 Task: Check the percentage active listings of shed for storage in the last 5 years.
Action: Mouse moved to (949, 213)
Screenshot: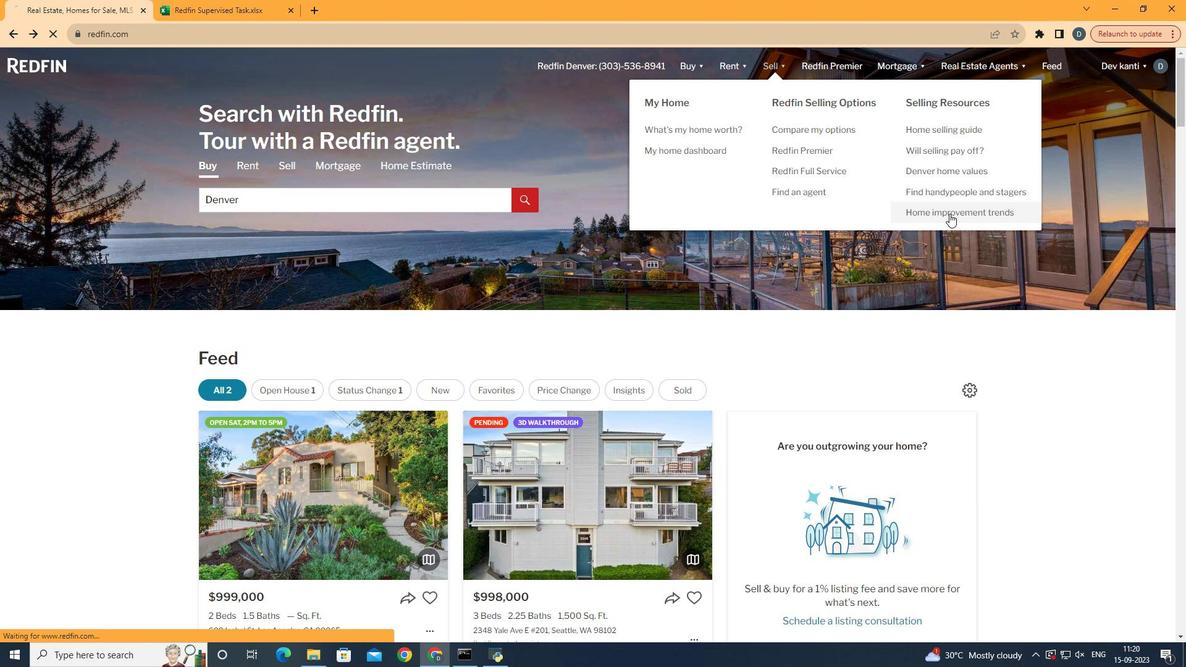 
Action: Mouse pressed left at (949, 213)
Screenshot: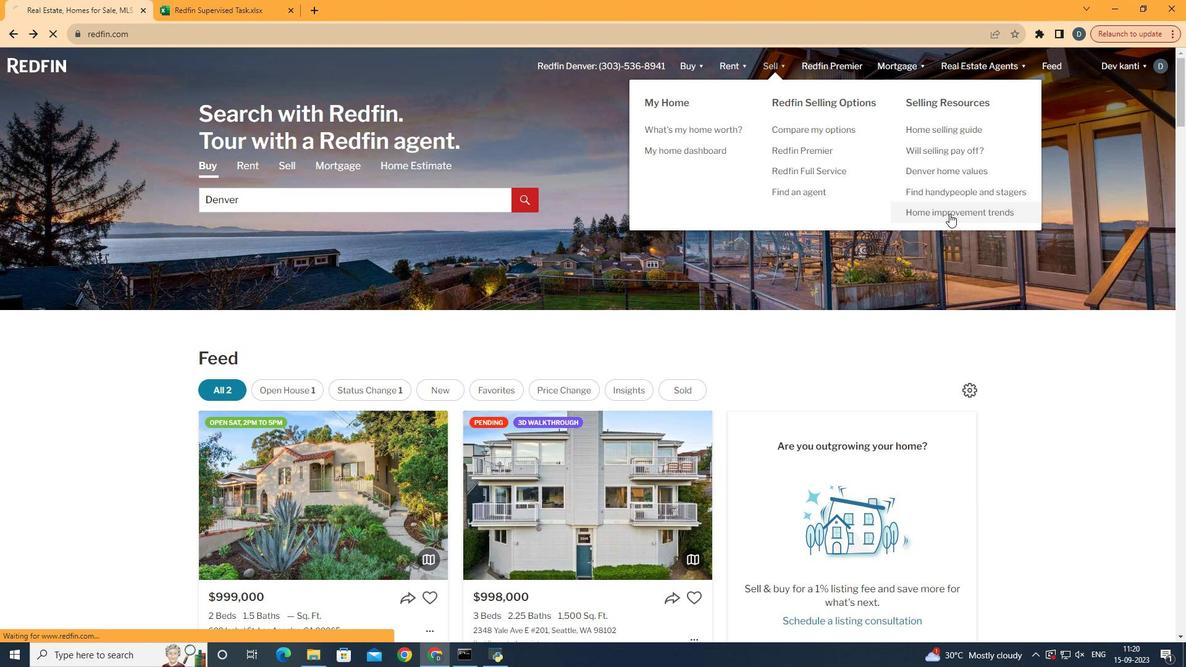 
Action: Mouse moved to (299, 239)
Screenshot: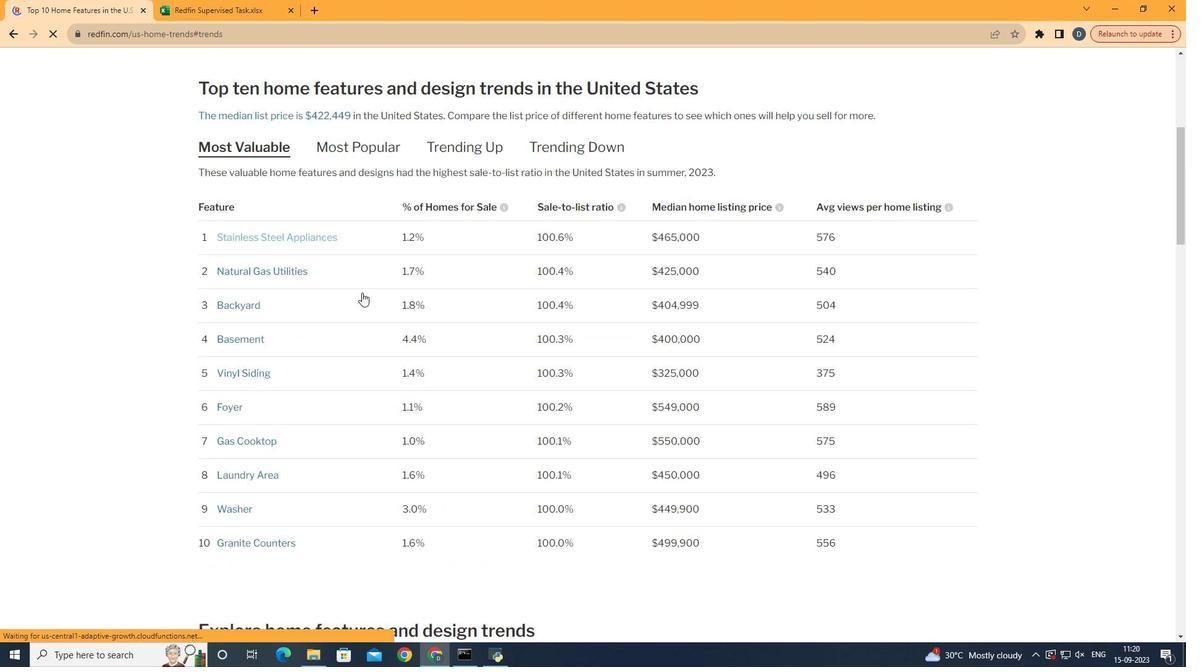 
Action: Mouse pressed left at (299, 239)
Screenshot: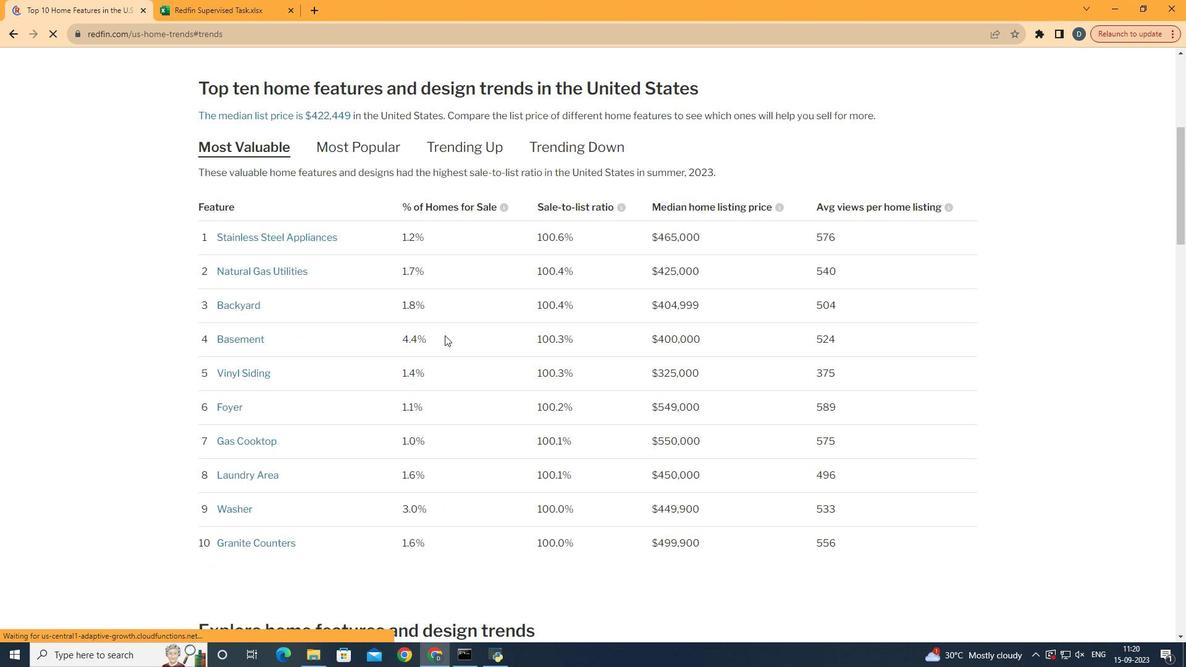 
Action: Mouse moved to (476, 344)
Screenshot: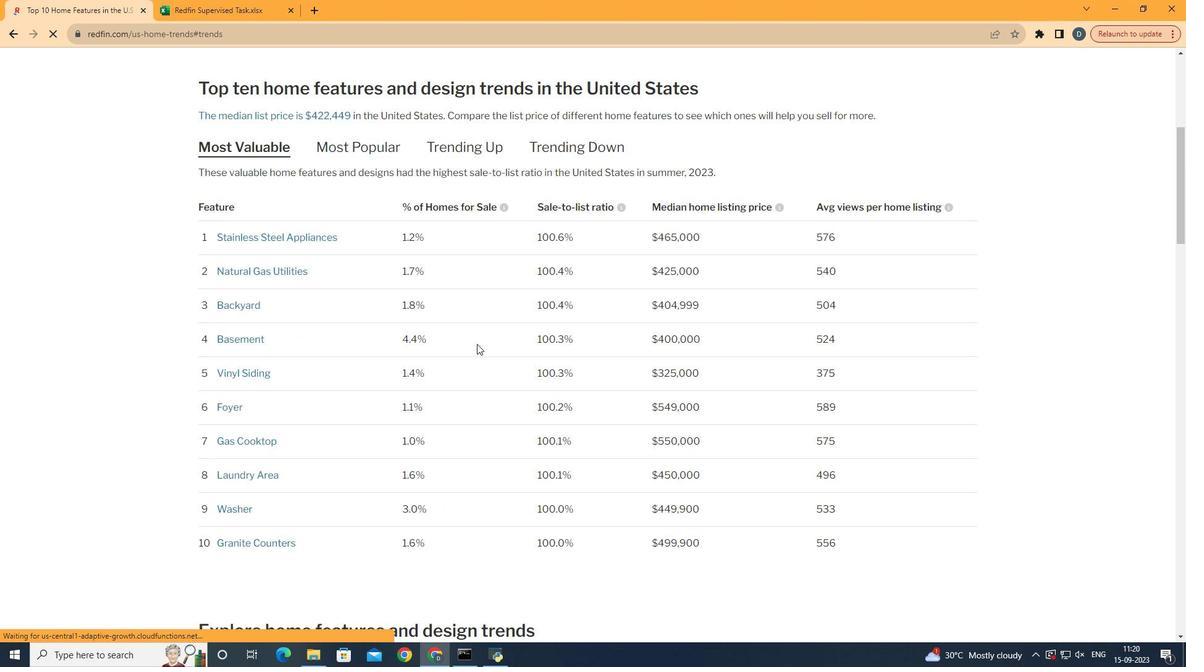 
Action: Mouse scrolled (476, 343) with delta (0, 0)
Screenshot: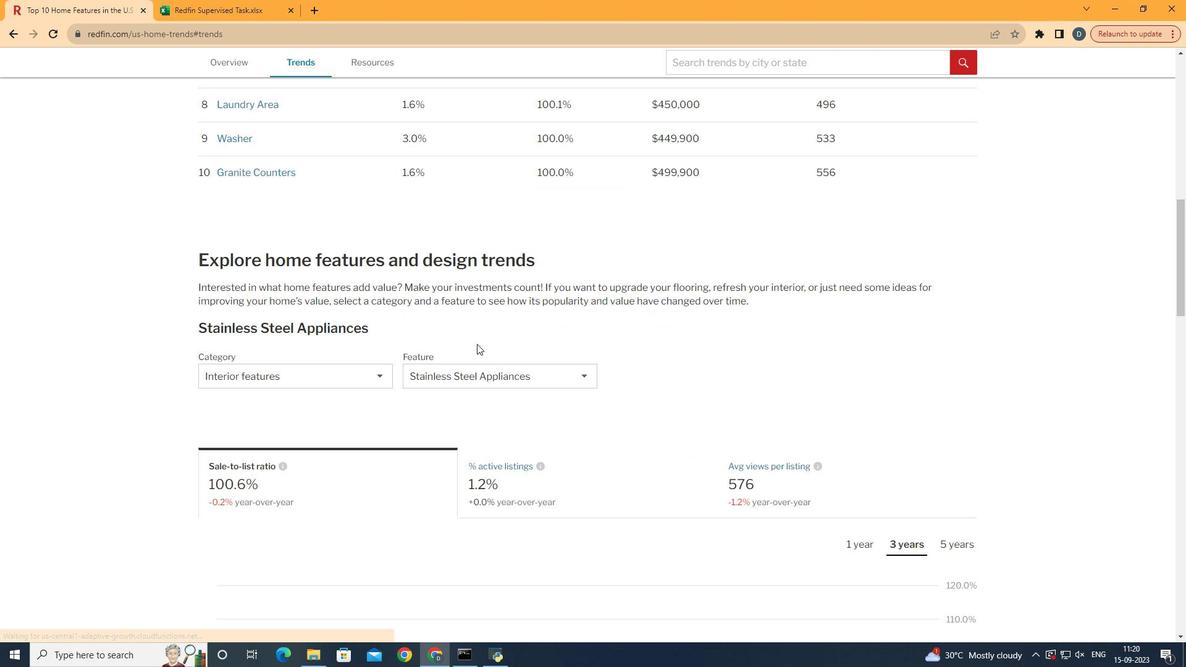 
Action: Mouse scrolled (476, 343) with delta (0, 0)
Screenshot: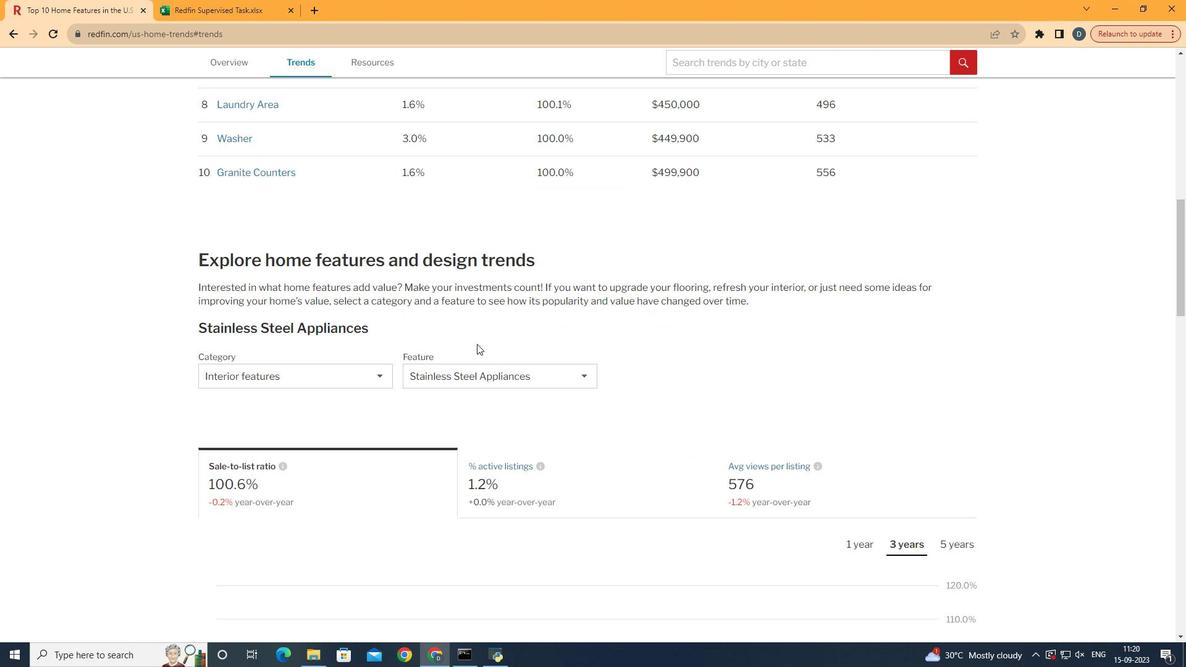 
Action: Mouse scrolled (476, 343) with delta (0, 0)
Screenshot: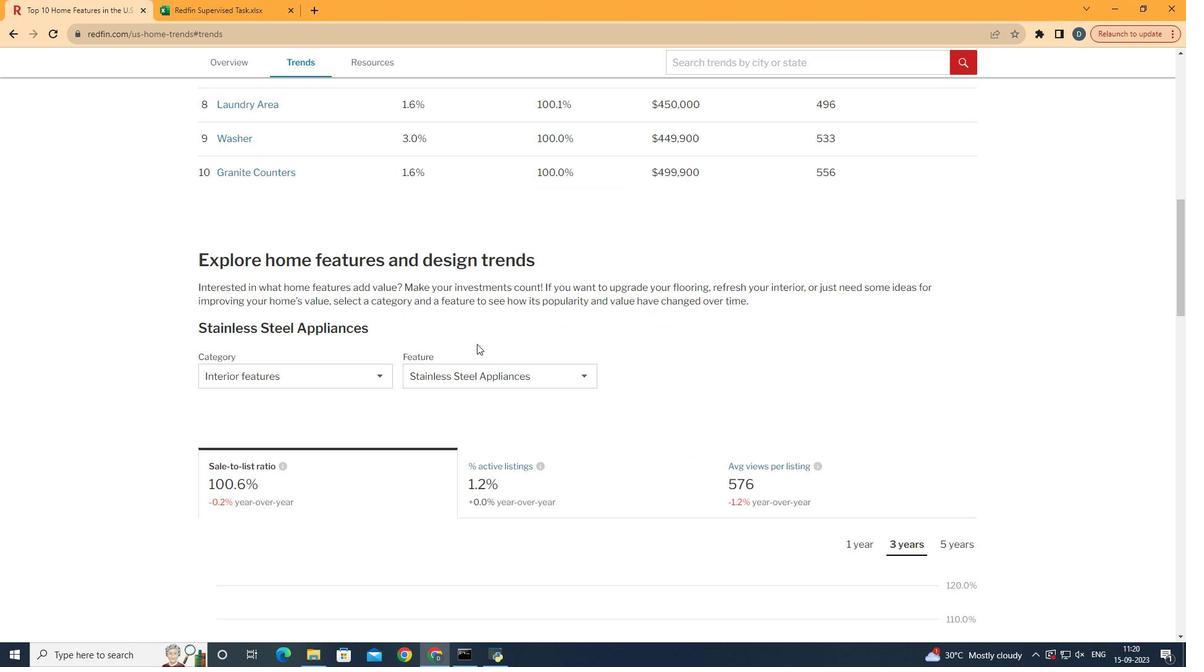 
Action: Mouse scrolled (476, 343) with delta (0, 0)
Screenshot: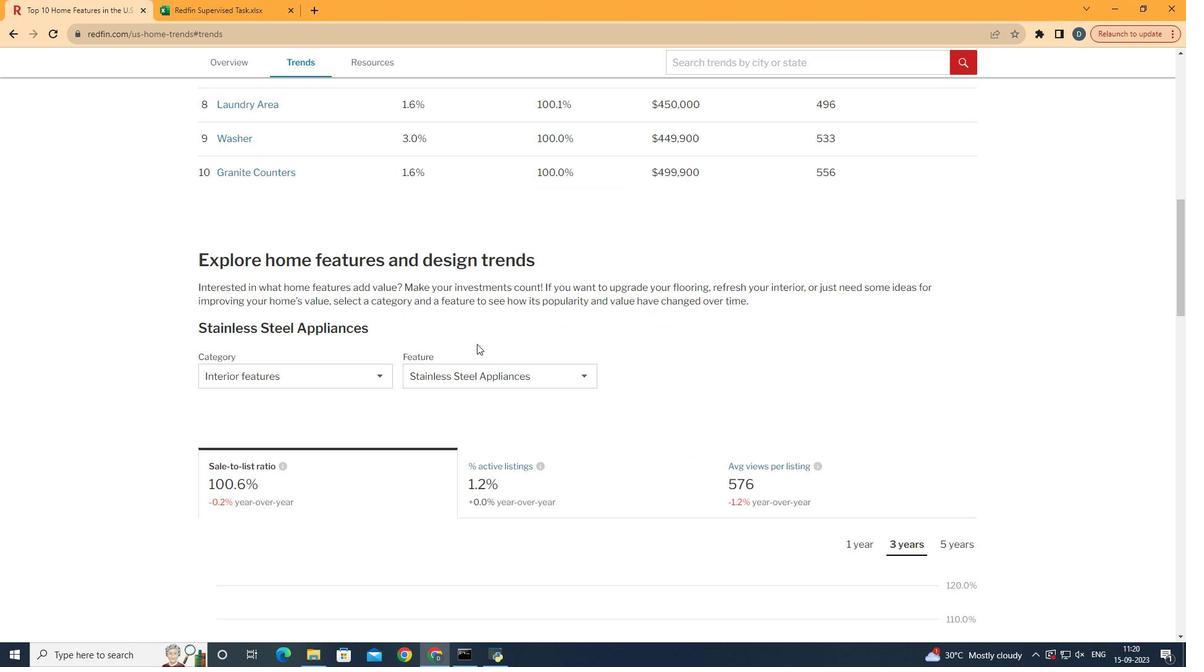 
Action: Mouse scrolled (476, 343) with delta (0, 0)
Screenshot: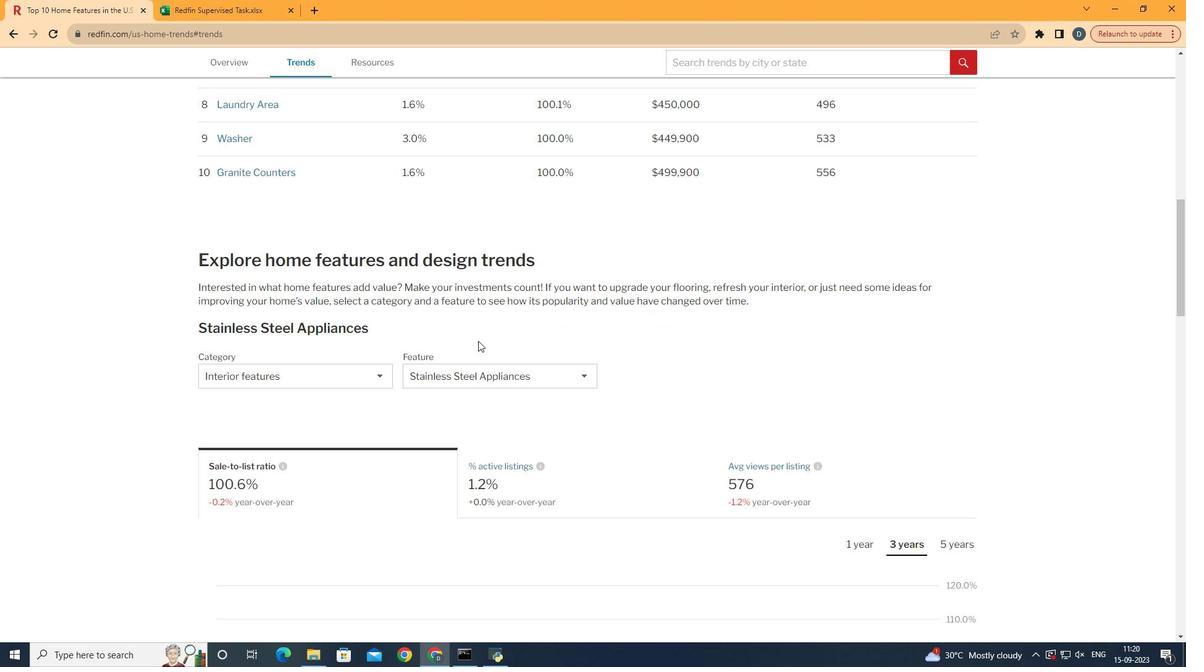 
Action: Mouse scrolled (476, 343) with delta (0, 0)
Screenshot: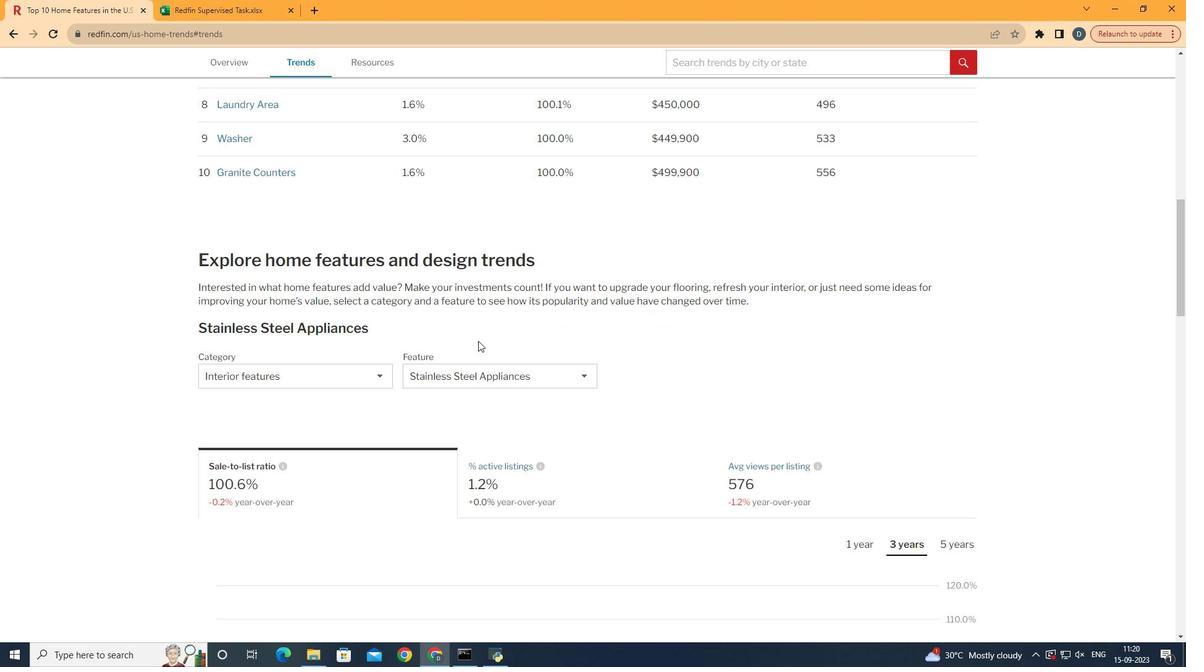
Action: Mouse moved to (478, 339)
Screenshot: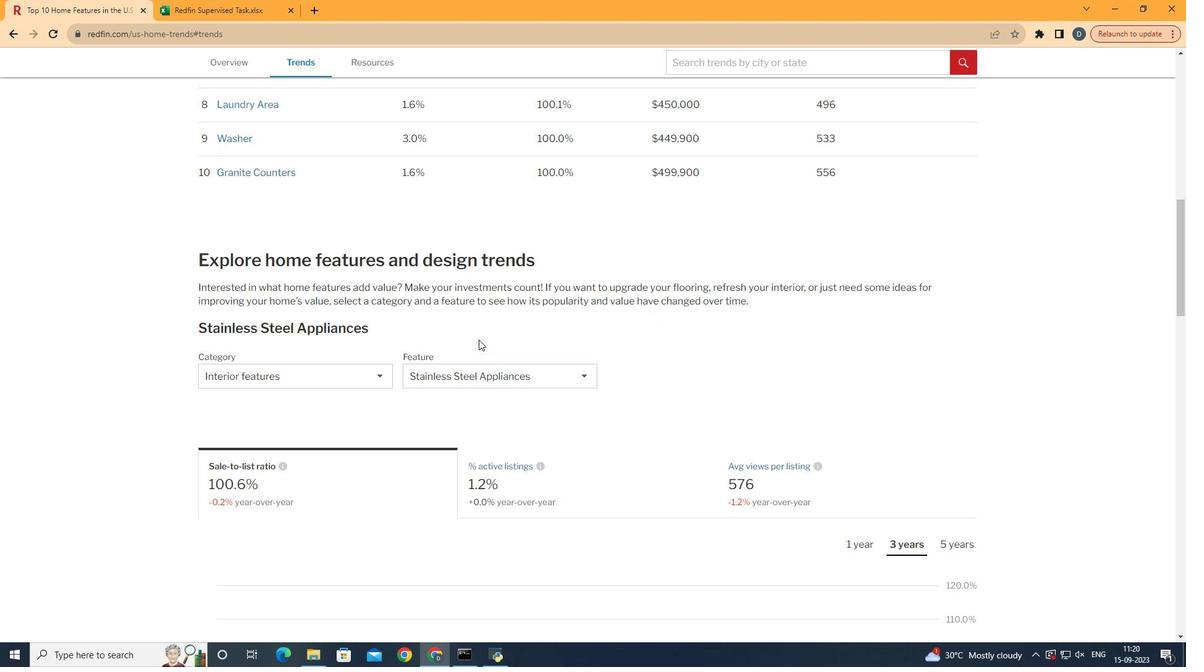 
Action: Mouse scrolled (478, 339) with delta (0, 0)
Screenshot: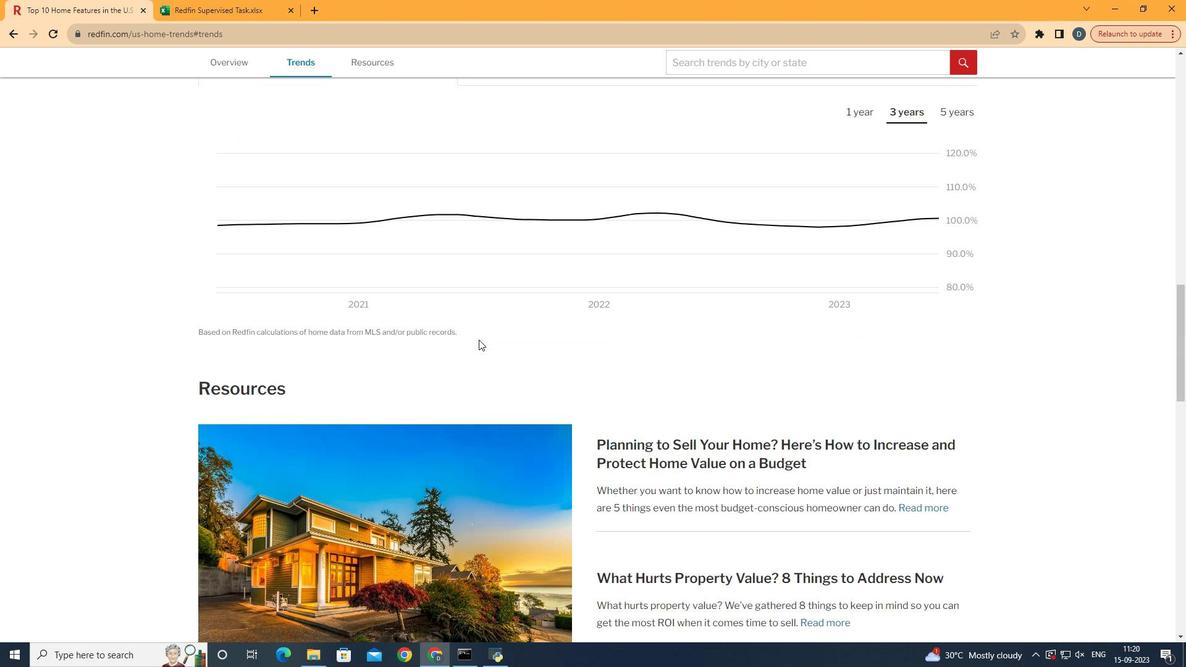 
Action: Mouse scrolled (478, 339) with delta (0, 0)
Screenshot: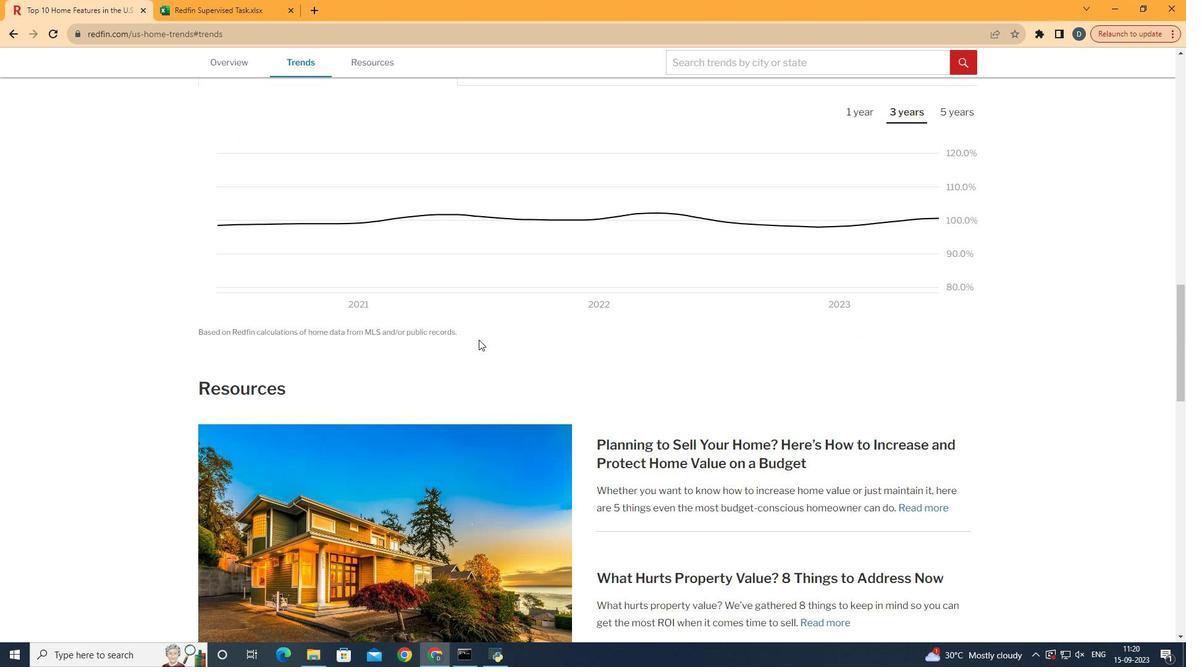 
Action: Mouse scrolled (478, 339) with delta (0, 0)
Screenshot: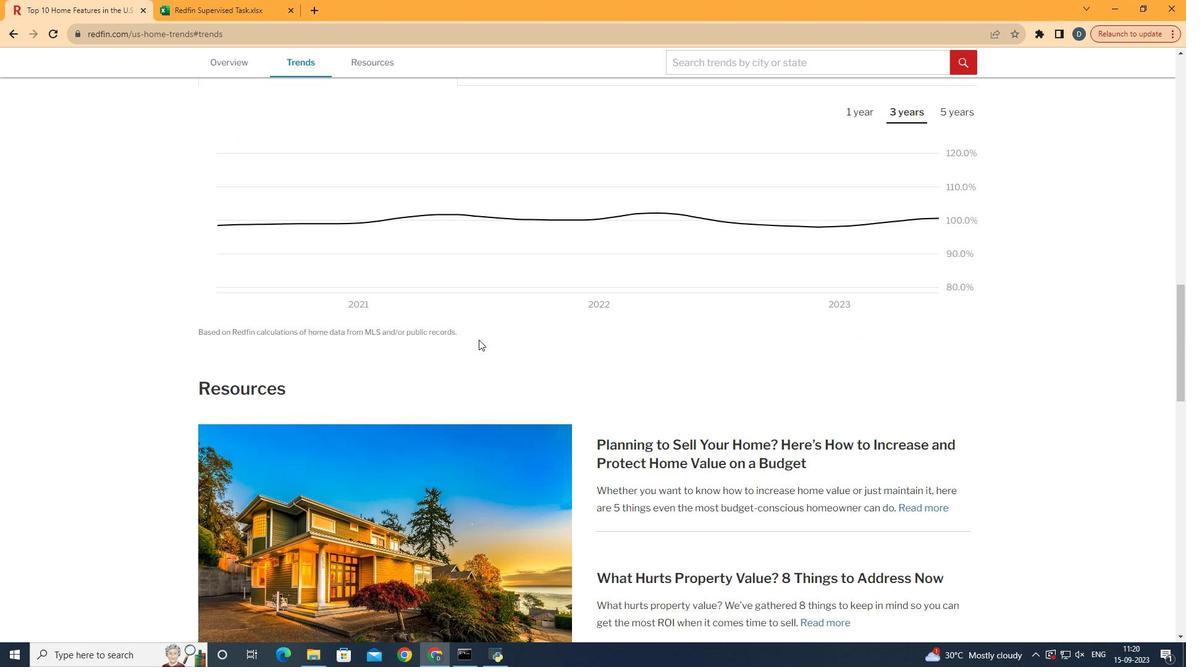 
Action: Mouse scrolled (478, 339) with delta (0, 0)
Screenshot: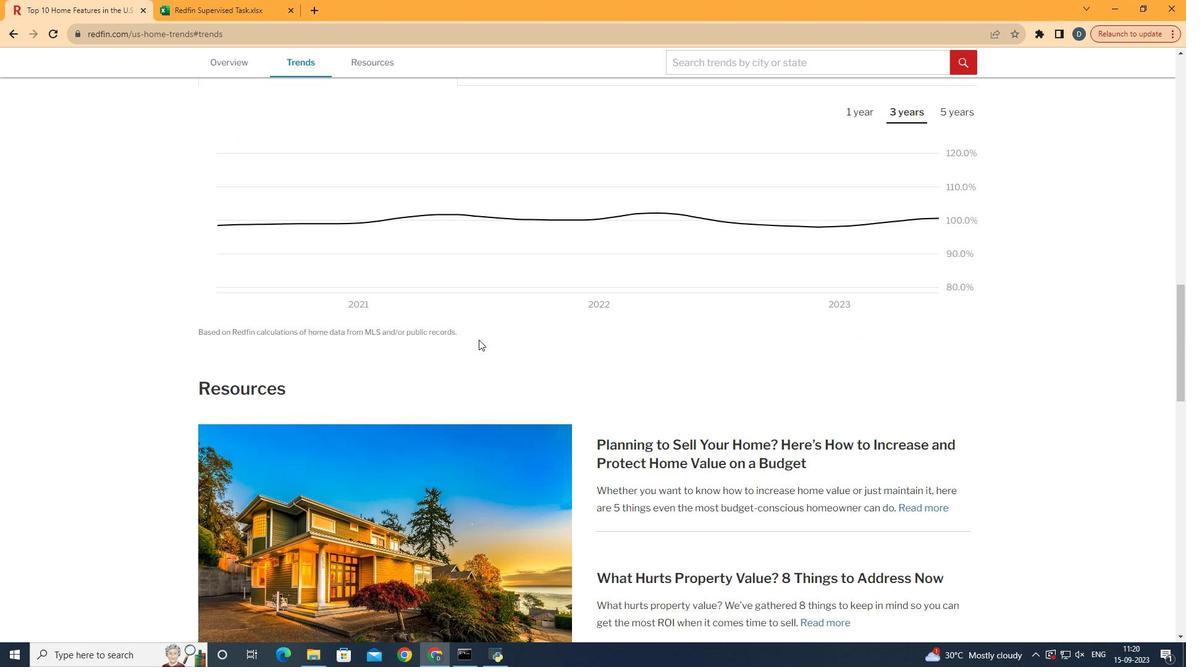 
Action: Mouse scrolled (478, 339) with delta (0, 0)
Screenshot: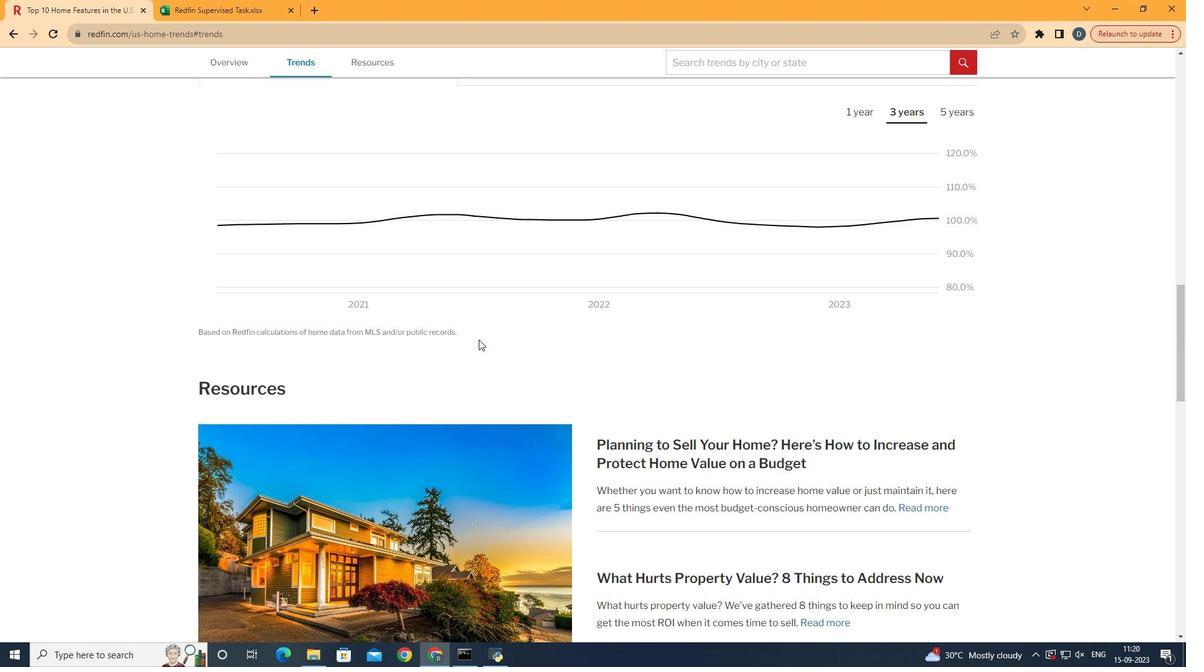 
Action: Mouse scrolled (478, 339) with delta (0, 0)
Screenshot: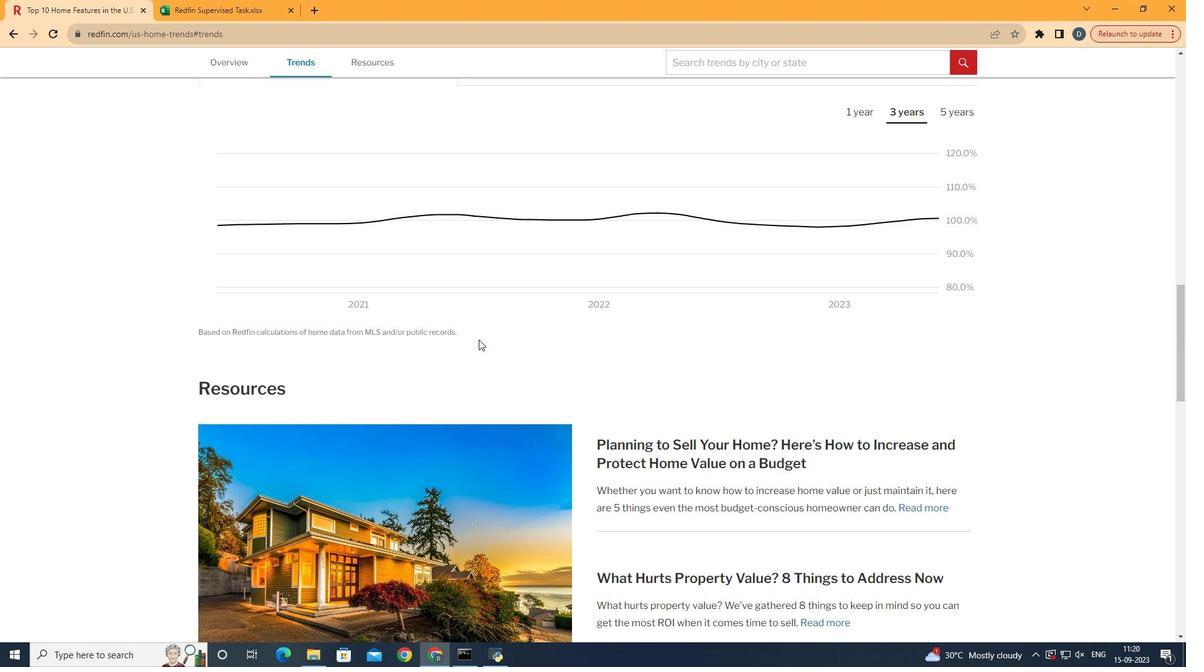 
Action: Mouse scrolled (478, 339) with delta (0, 0)
Screenshot: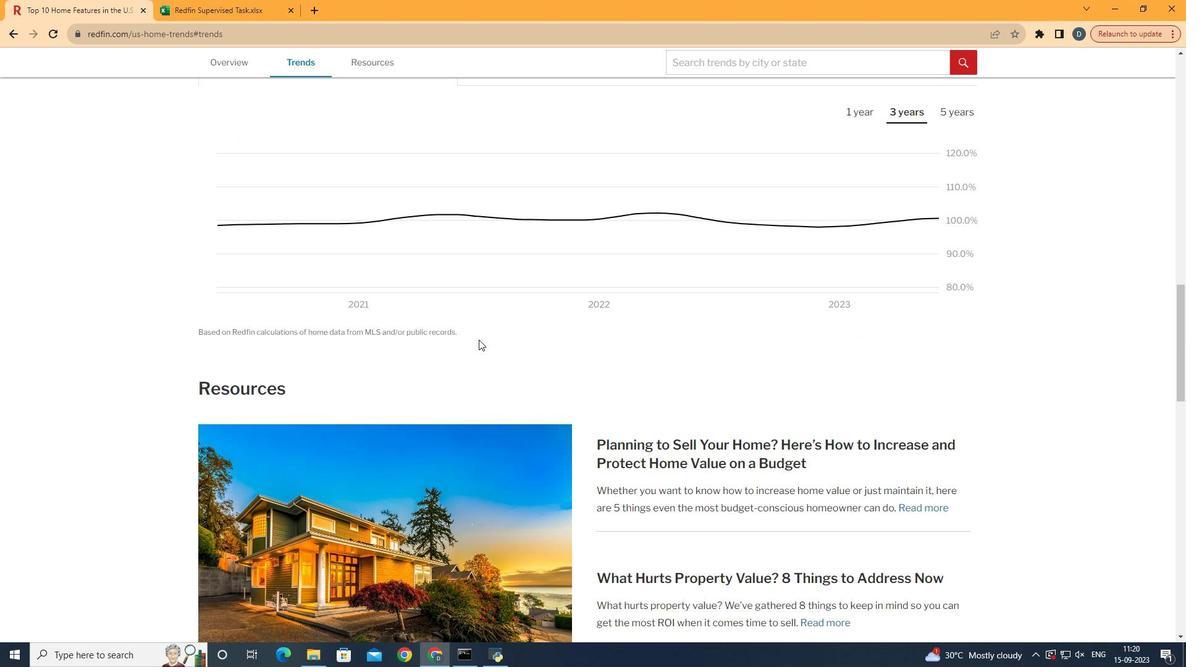 
Action: Mouse moved to (446, 330)
Screenshot: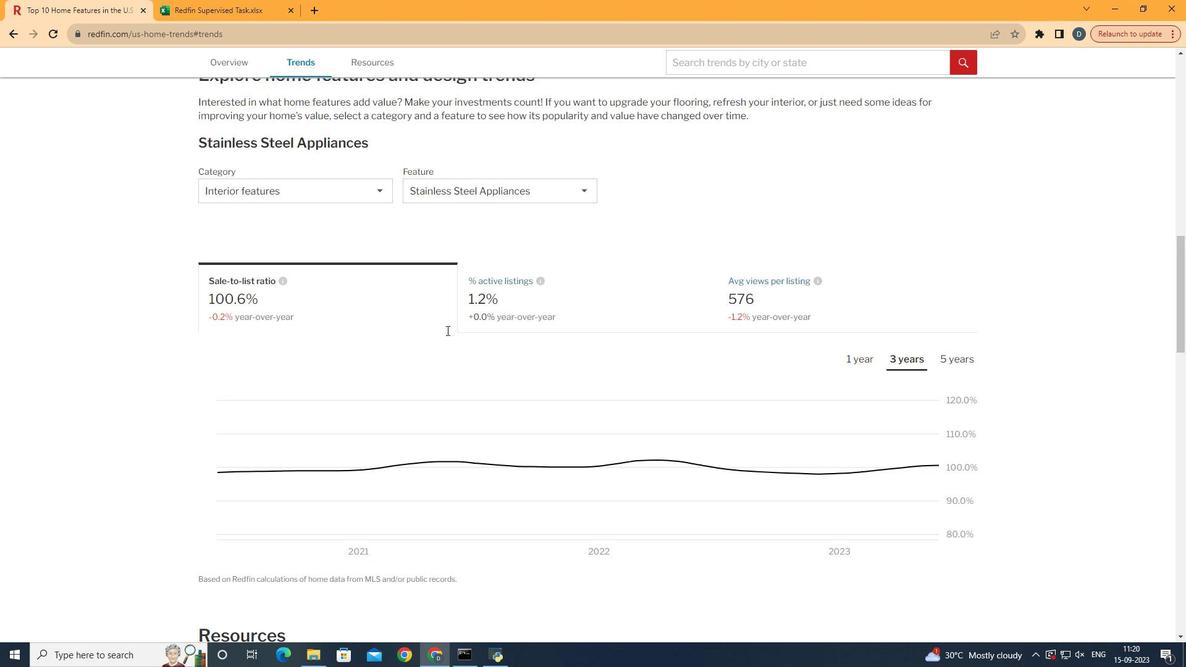 
Action: Mouse scrolled (446, 331) with delta (0, 0)
Screenshot: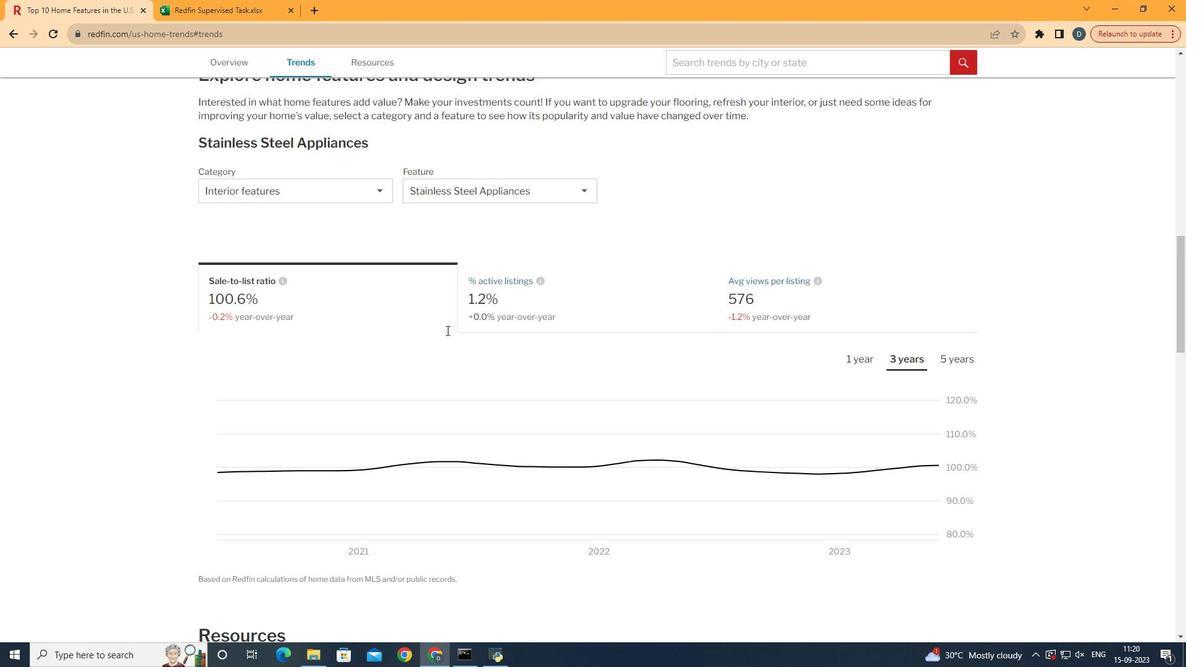 
Action: Mouse scrolled (446, 331) with delta (0, 0)
Screenshot: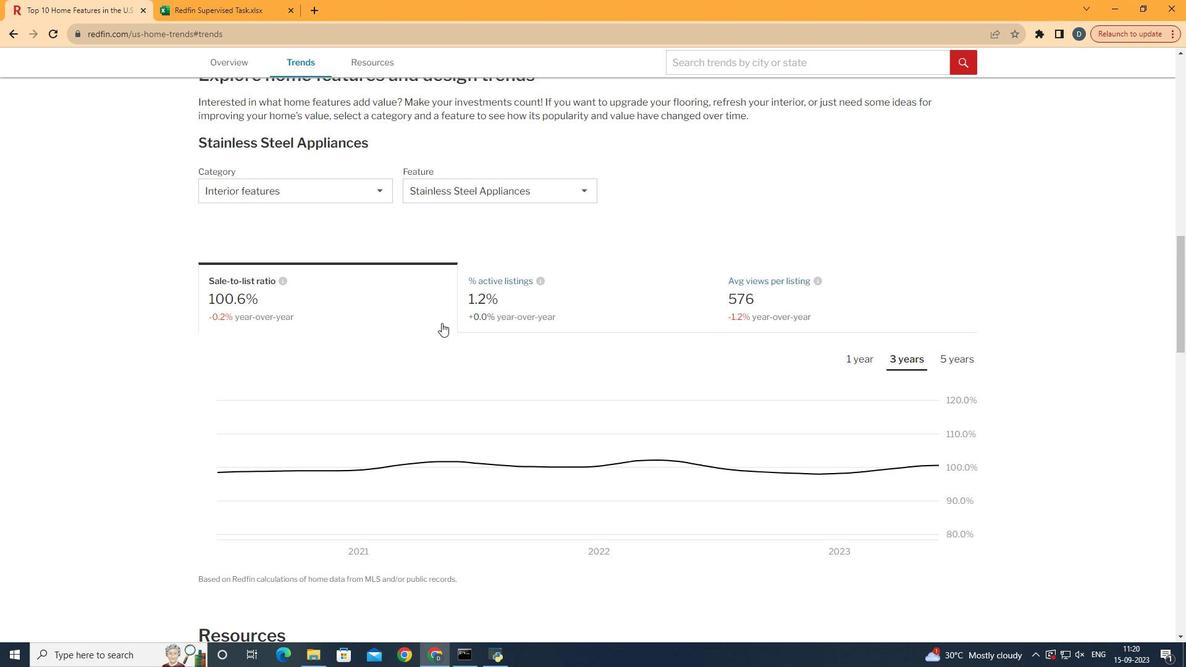 
Action: Mouse scrolled (446, 331) with delta (0, 0)
Screenshot: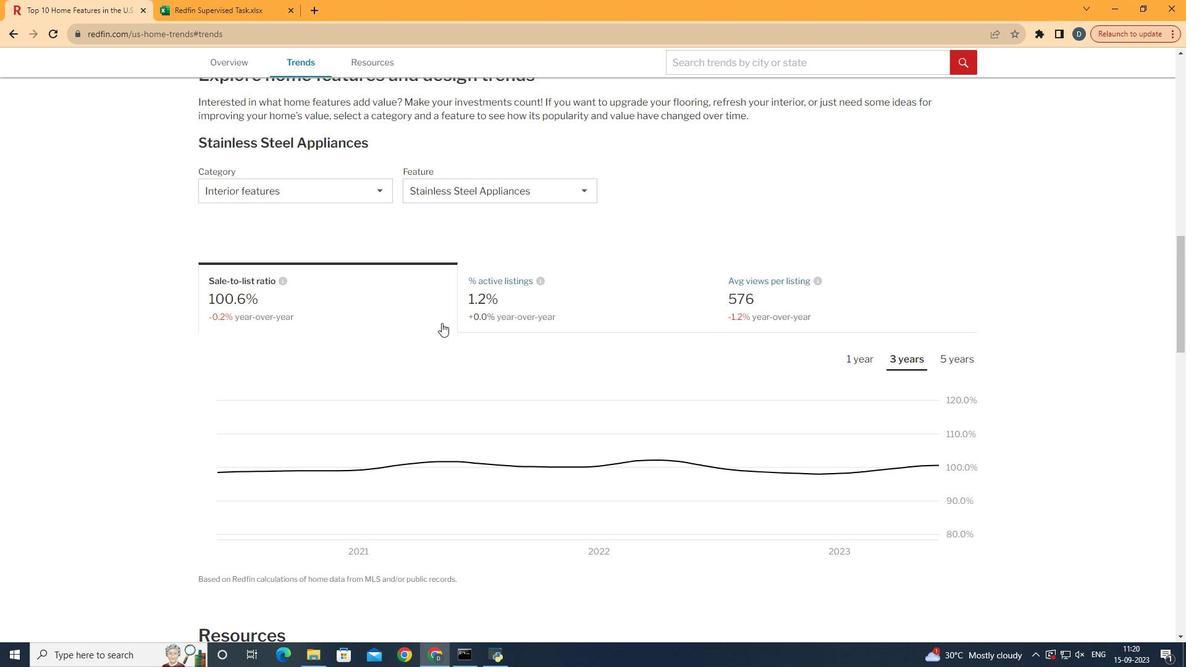 
Action: Mouse scrolled (446, 331) with delta (0, 0)
Screenshot: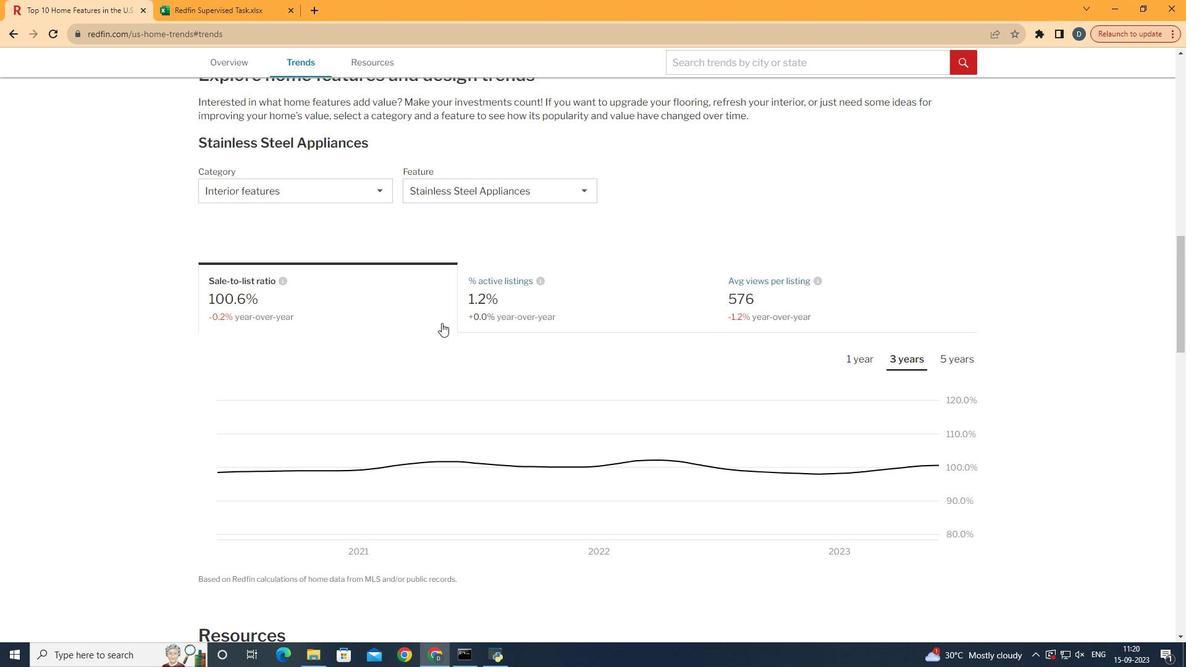 
Action: Mouse moved to (361, 185)
Screenshot: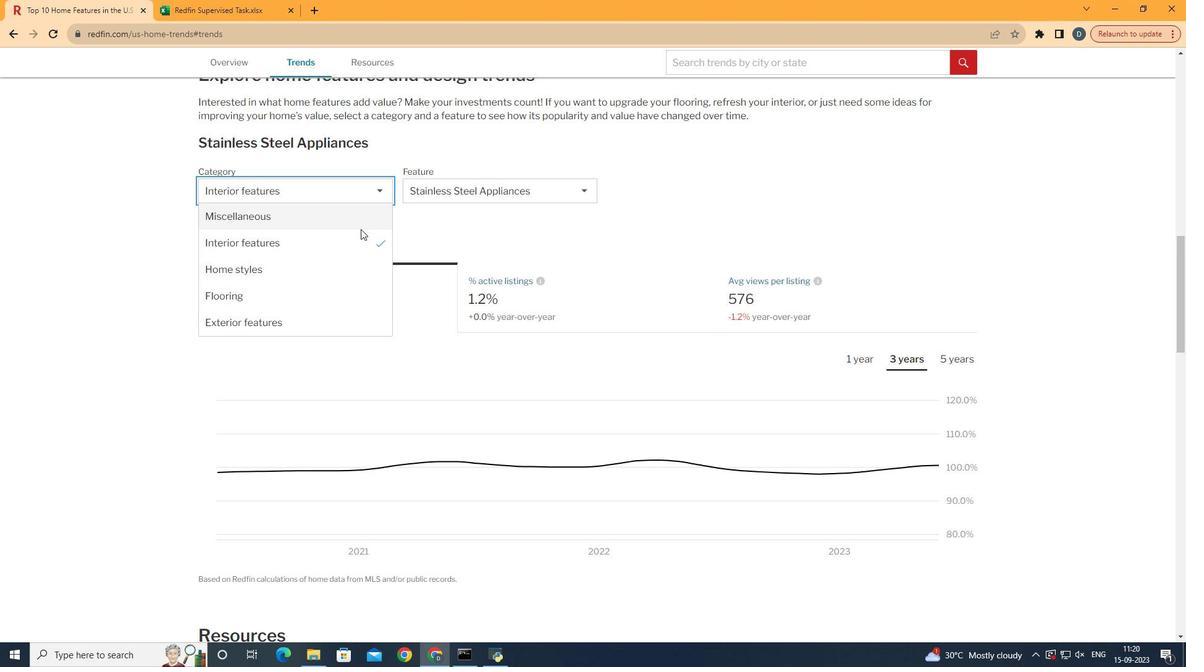 
Action: Mouse pressed left at (361, 185)
Screenshot: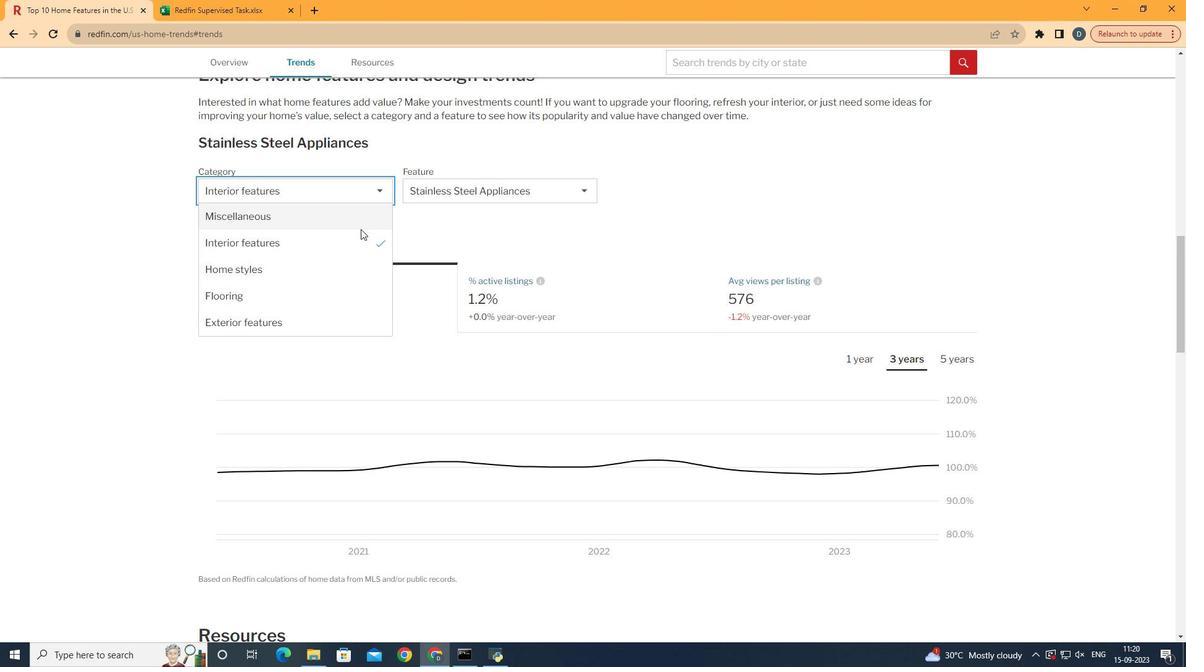 
Action: Mouse moved to (328, 321)
Screenshot: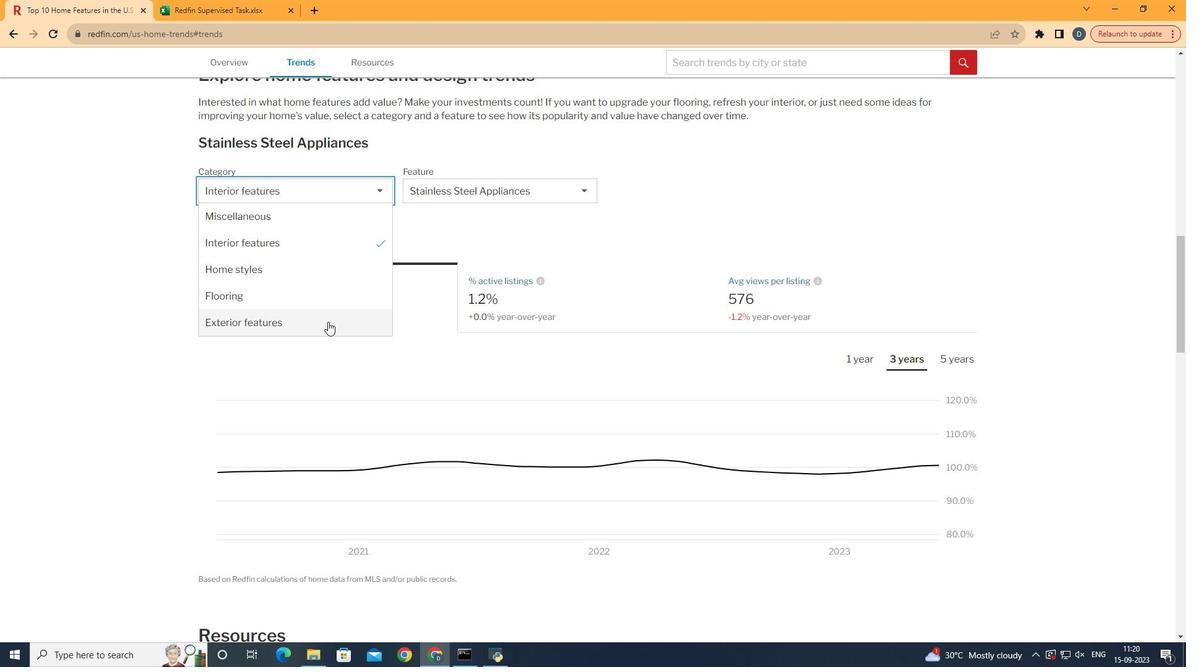 
Action: Mouse pressed left at (328, 321)
Screenshot: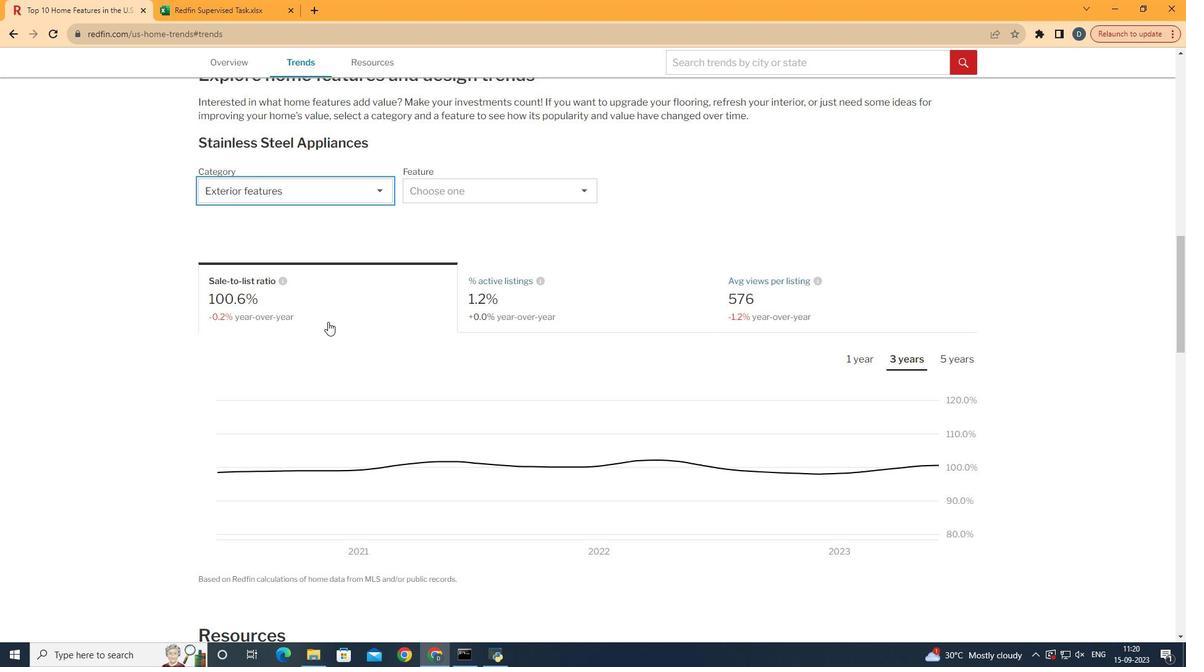 
Action: Mouse moved to (545, 190)
Screenshot: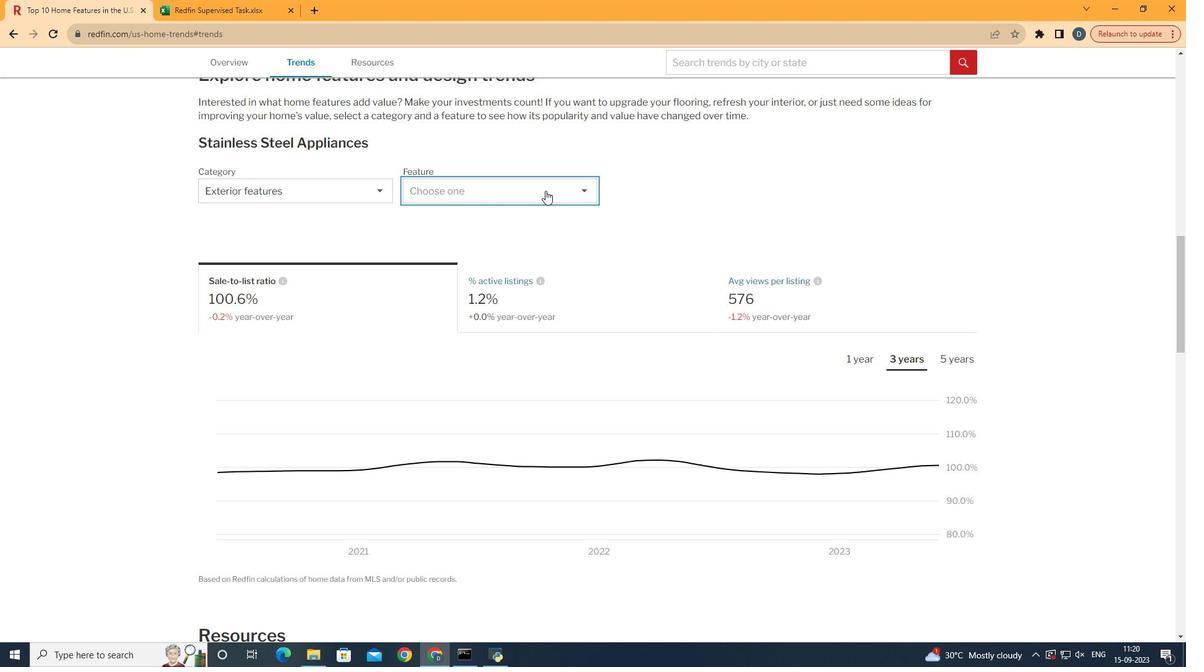 
Action: Mouse pressed left at (545, 190)
Screenshot: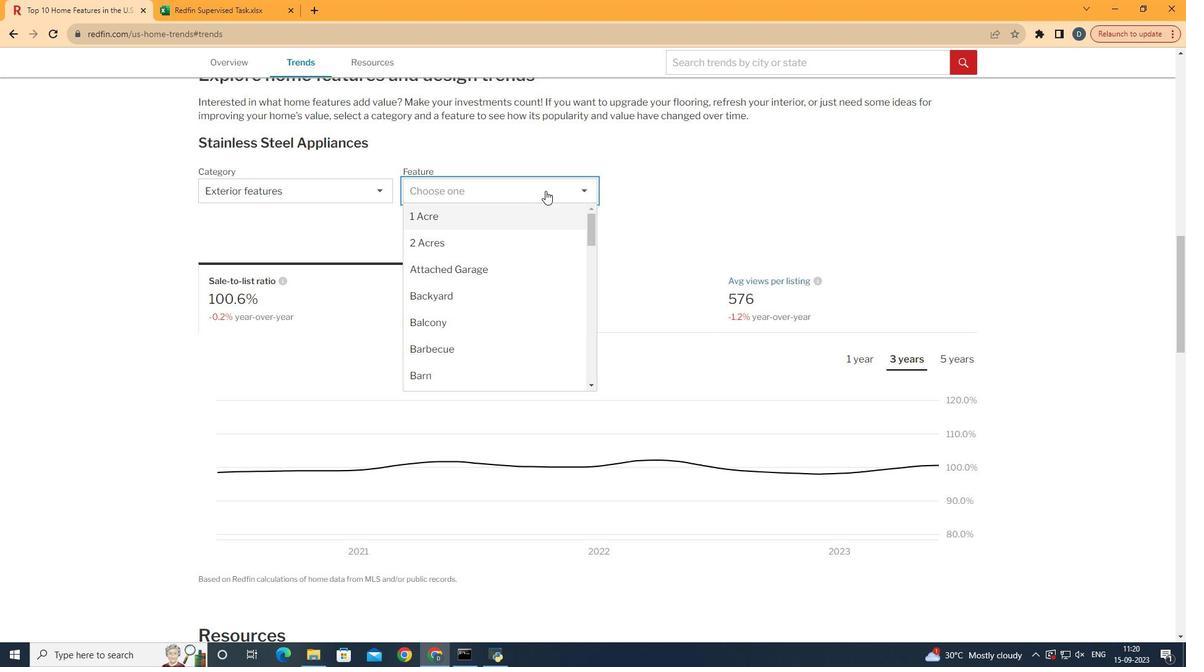 
Action: Mouse moved to (541, 312)
Screenshot: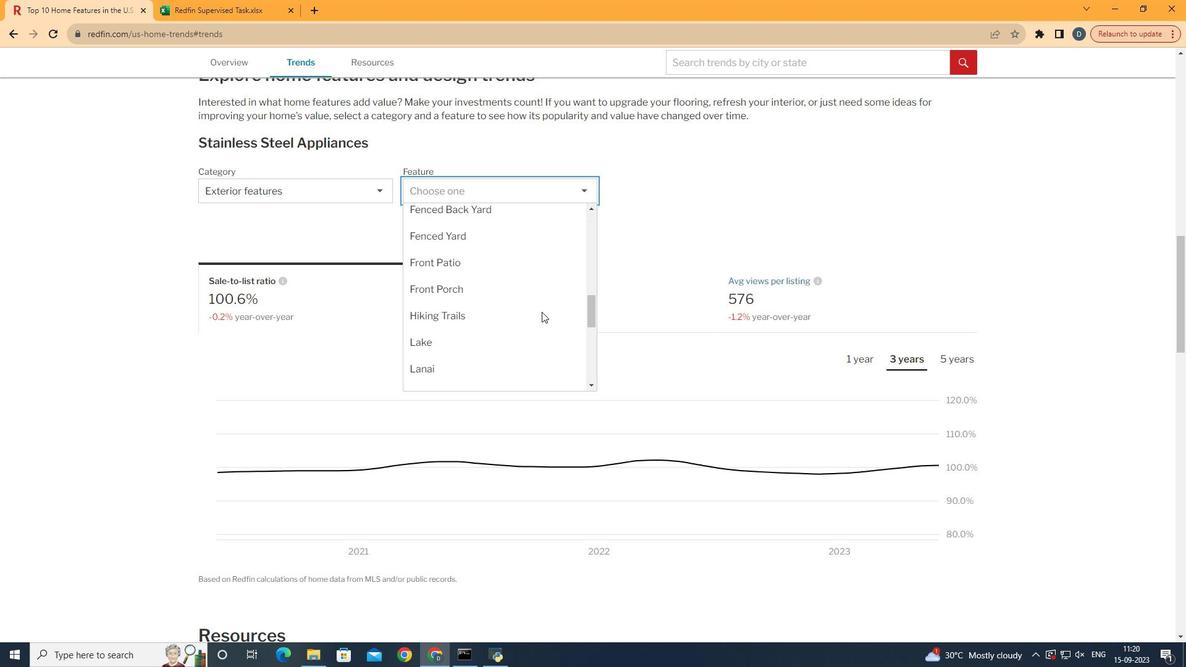 
Action: Mouse scrolled (541, 311) with delta (0, 0)
Screenshot: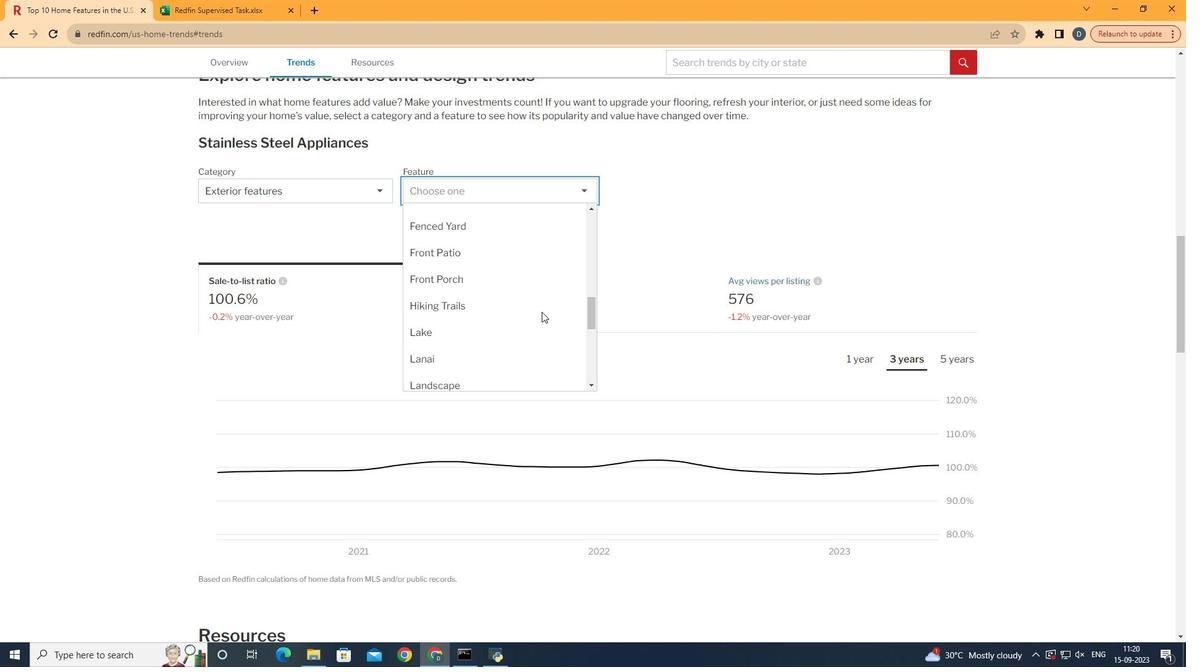 
Action: Mouse scrolled (541, 311) with delta (0, 0)
Screenshot: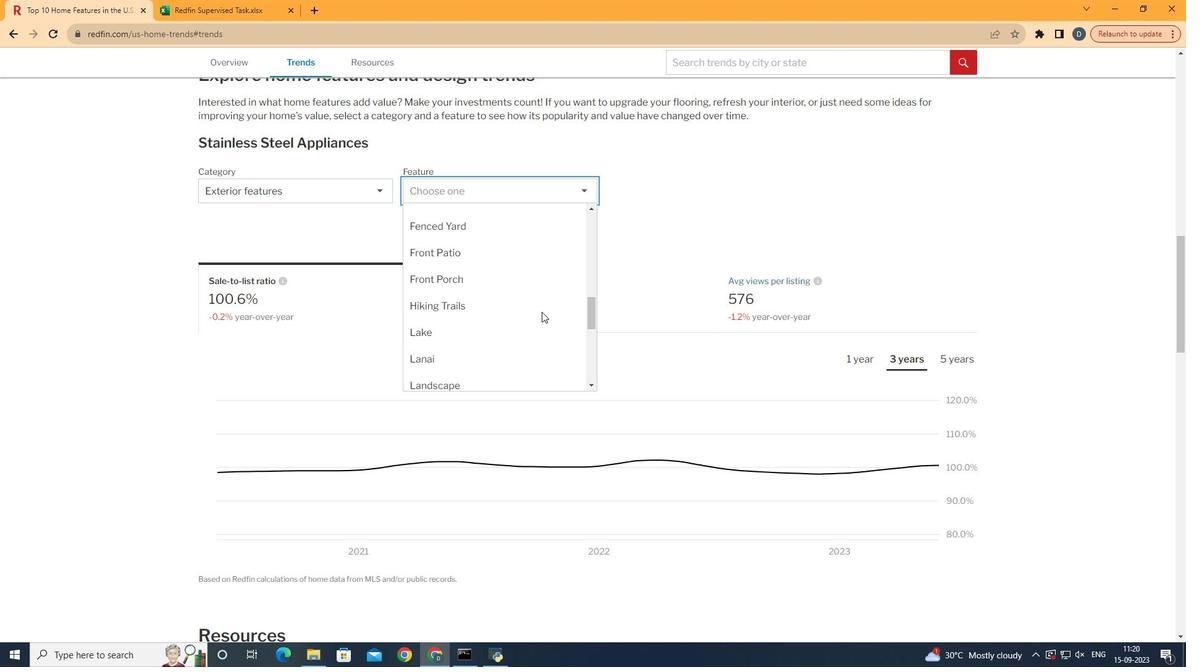 
Action: Mouse scrolled (541, 310) with delta (0, -1)
Screenshot: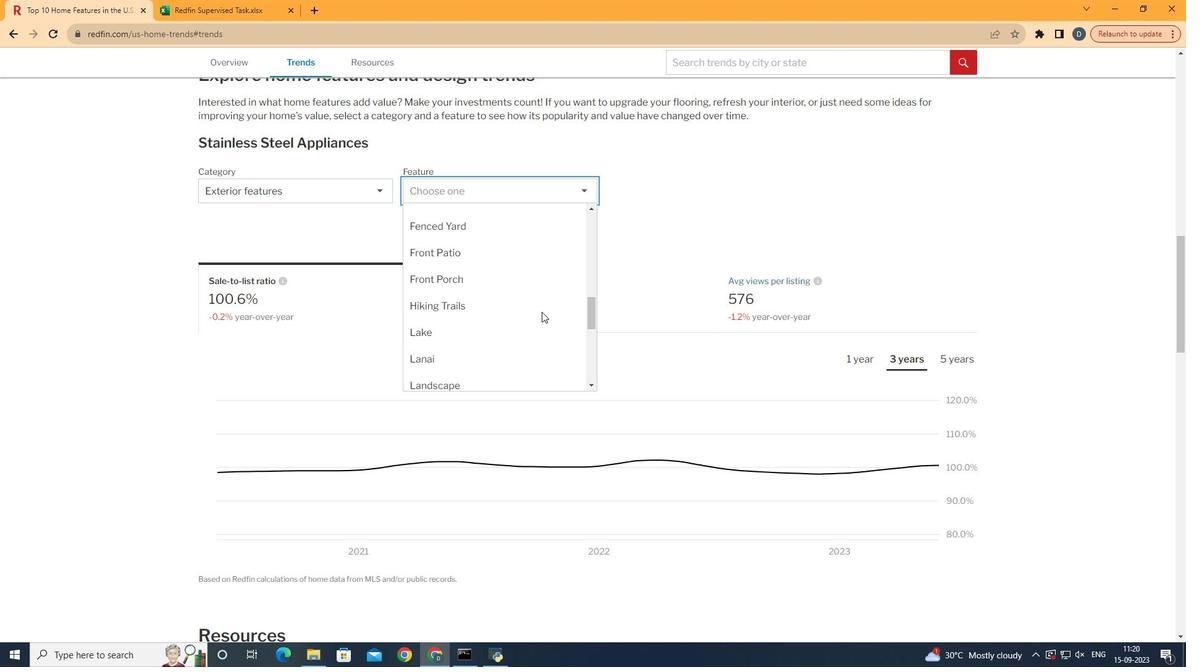 
Action: Mouse scrolled (541, 311) with delta (0, 0)
Screenshot: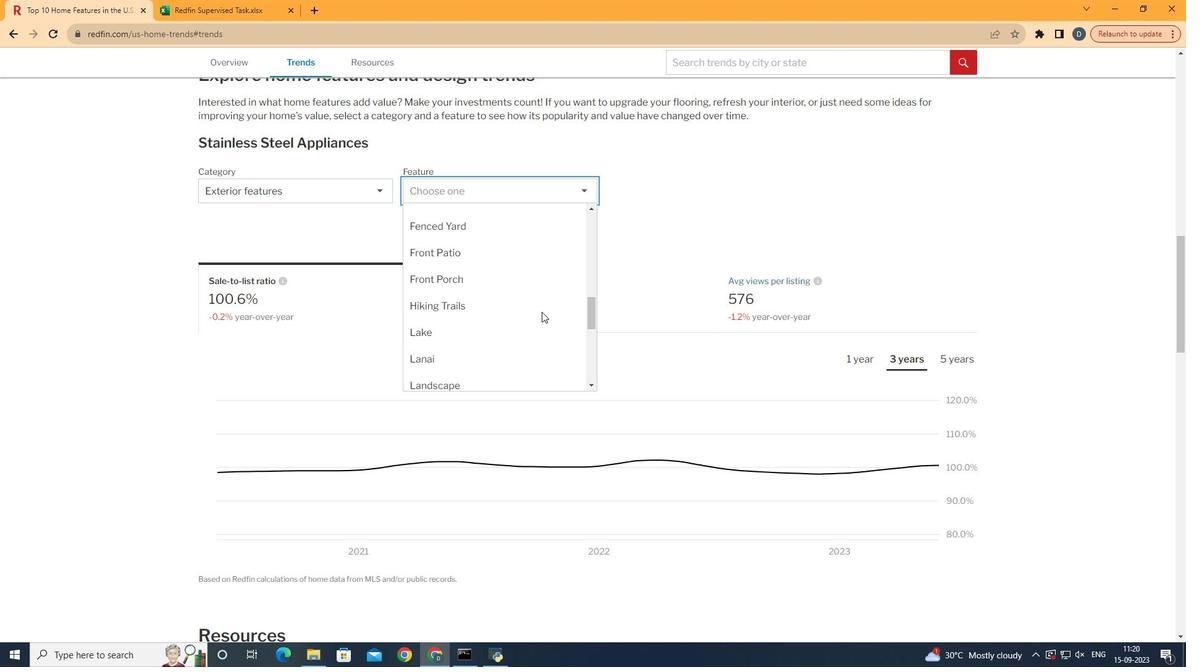 
Action: Mouse scrolled (541, 311) with delta (0, 0)
Screenshot: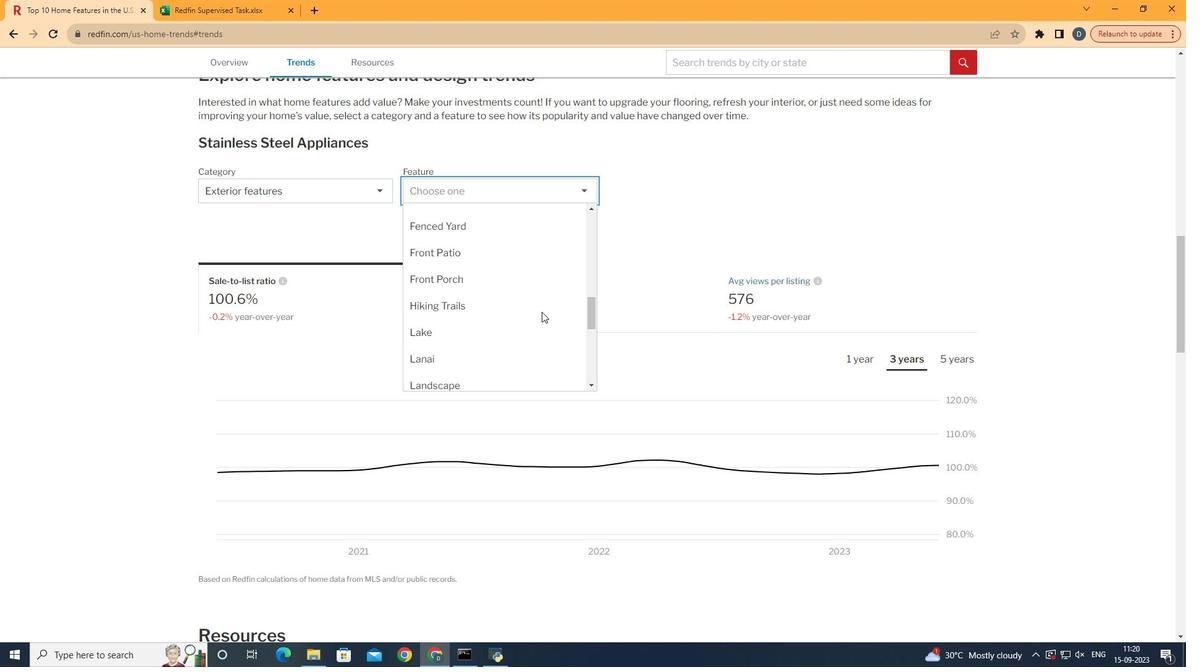 
Action: Mouse scrolled (541, 311) with delta (0, 0)
Screenshot: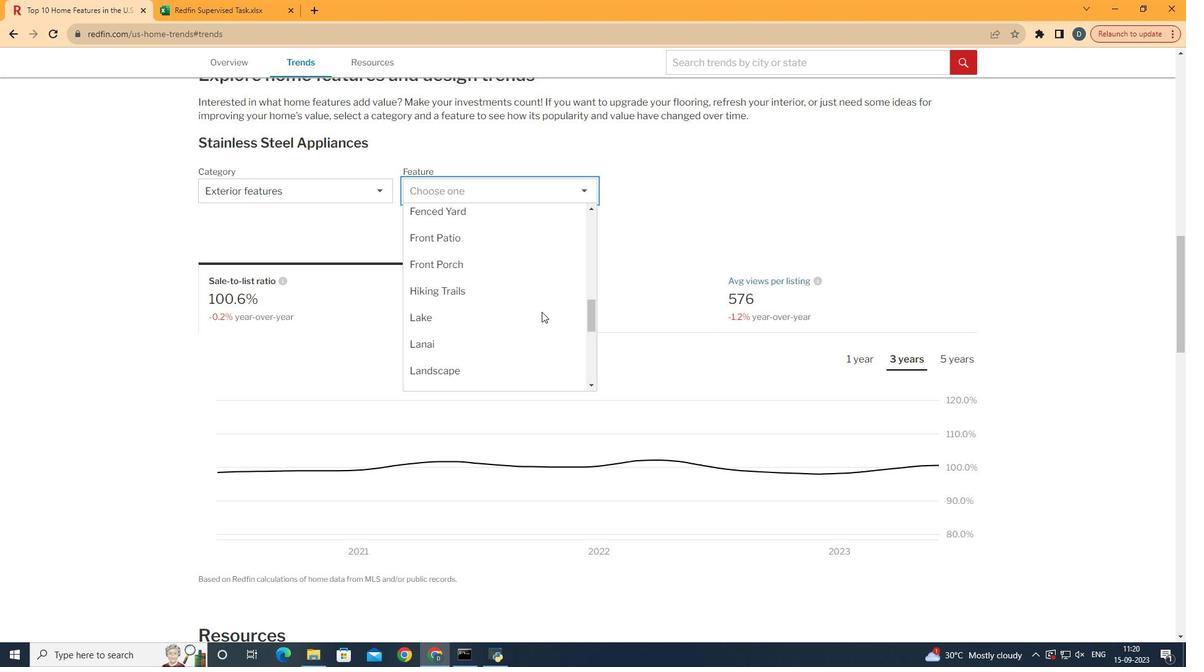 
Action: Mouse scrolled (541, 311) with delta (0, 0)
Screenshot: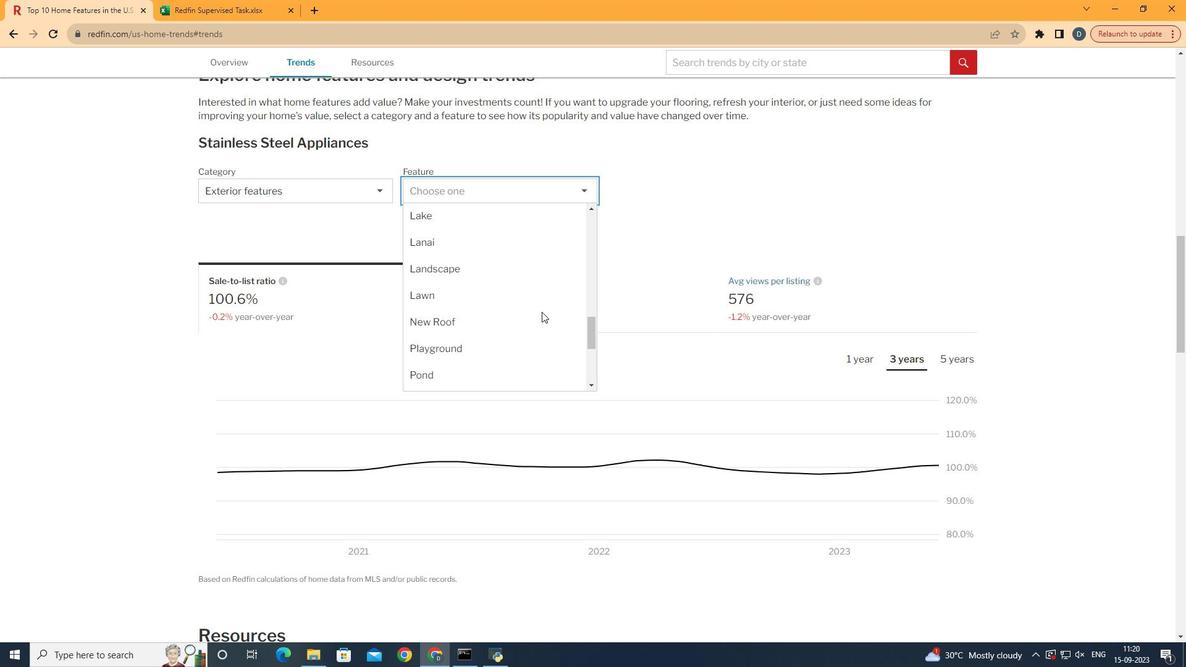 
Action: Mouse scrolled (541, 311) with delta (0, 0)
Screenshot: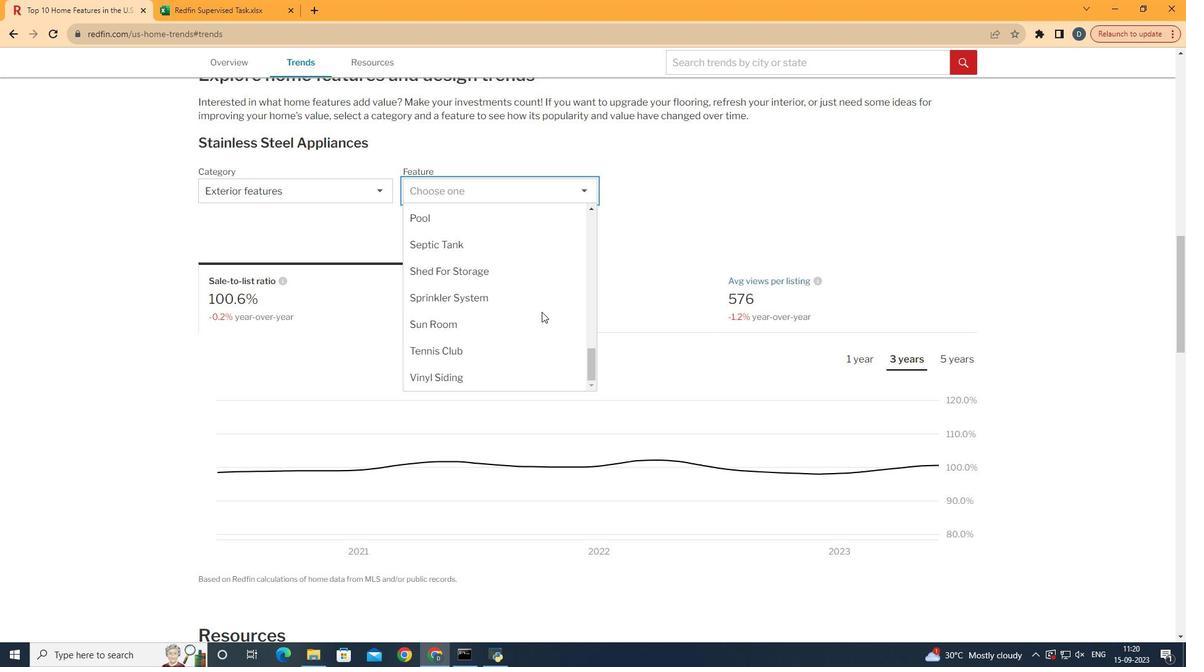 
Action: Mouse scrolled (541, 311) with delta (0, 0)
Screenshot: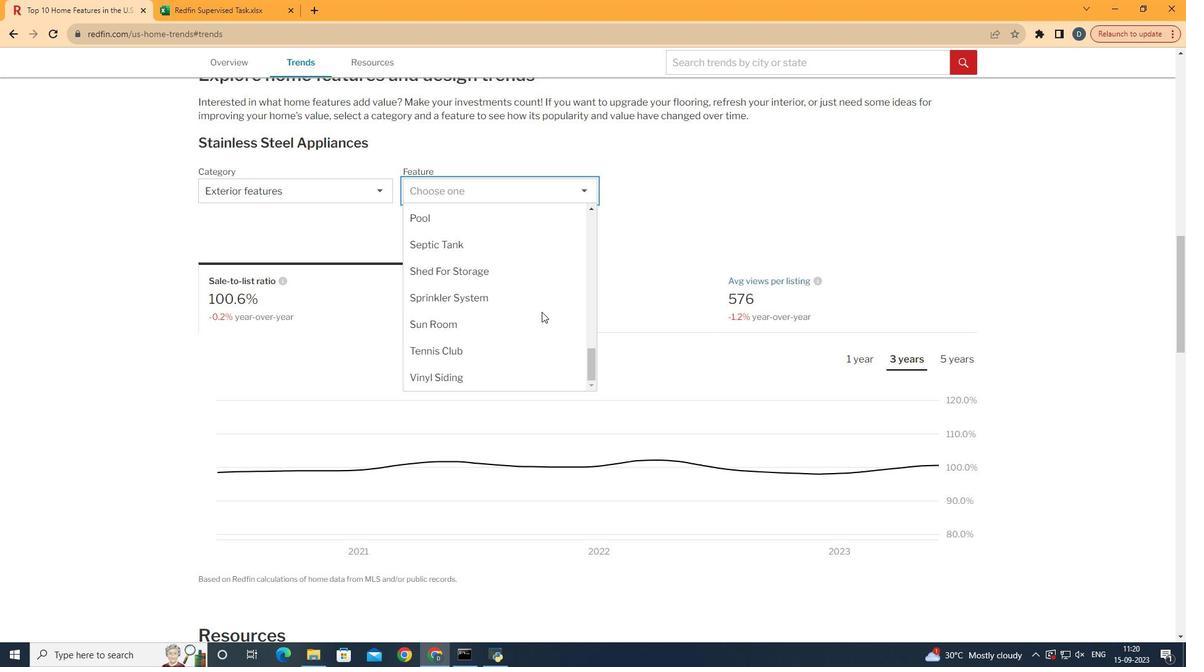 
Action: Mouse scrolled (541, 311) with delta (0, 0)
Screenshot: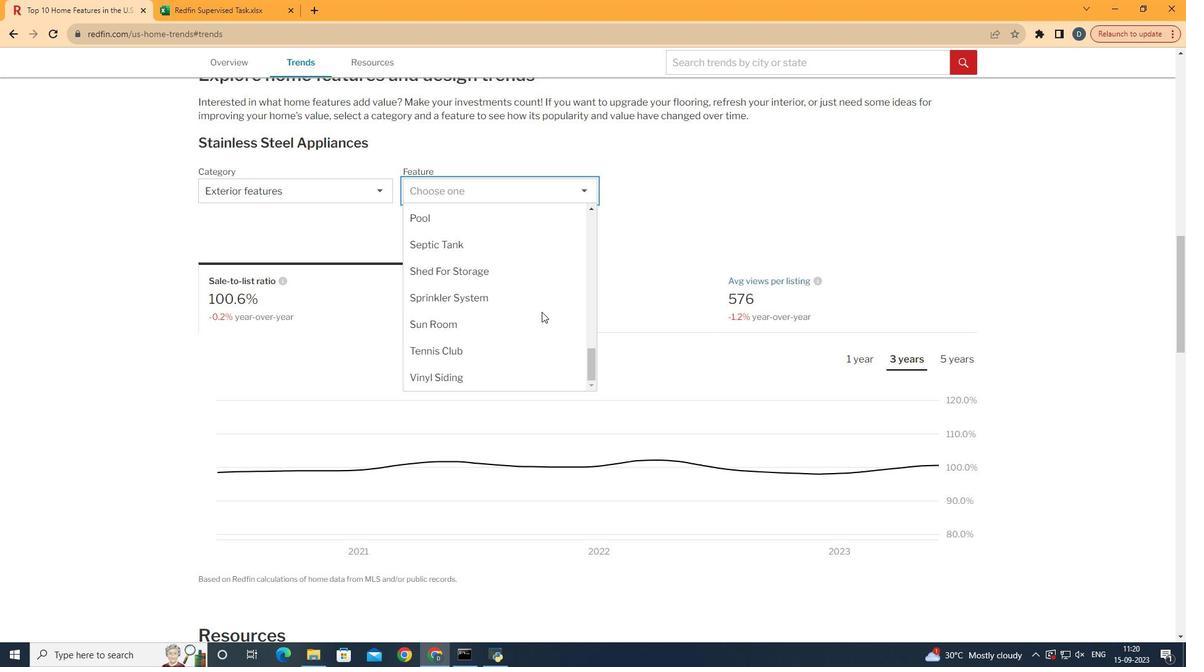 
Action: Mouse scrolled (541, 311) with delta (0, 0)
Screenshot: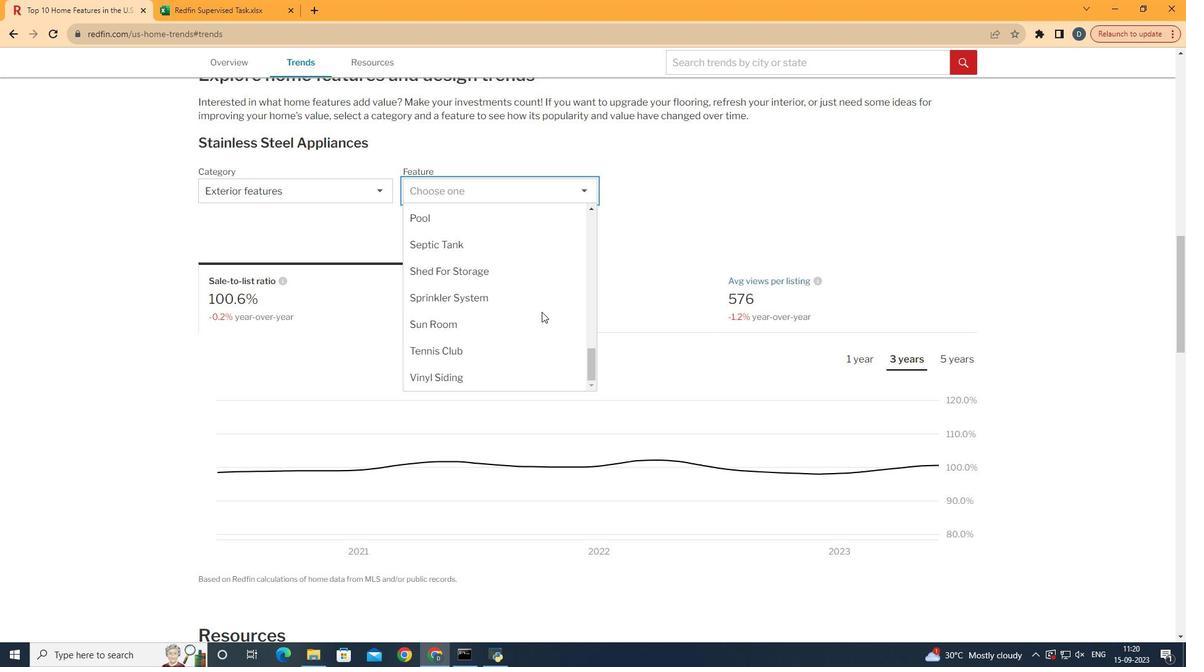 
Action: Mouse scrolled (541, 311) with delta (0, 0)
Screenshot: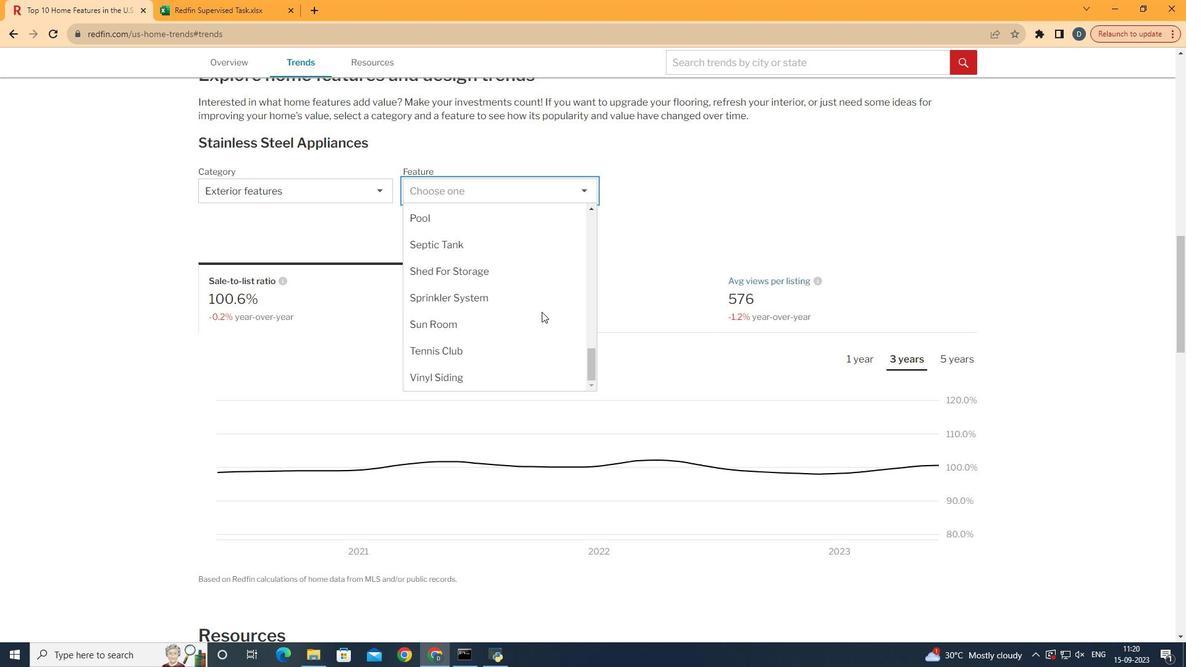 
Action: Mouse scrolled (541, 311) with delta (0, 0)
Screenshot: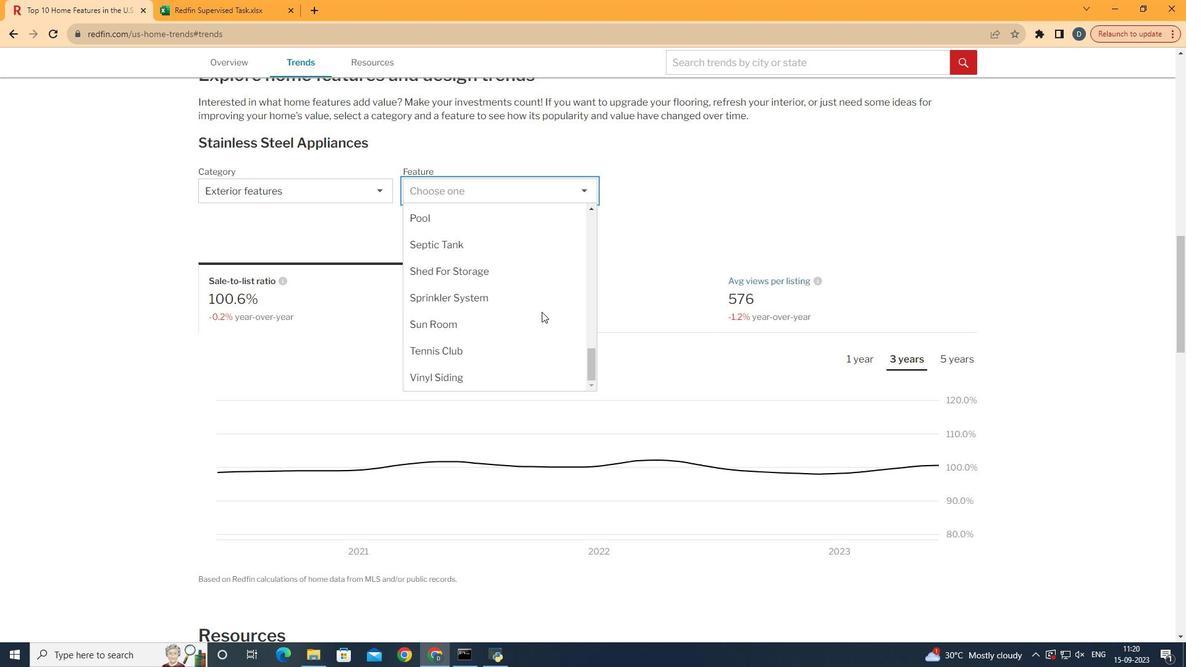 
Action: Mouse scrolled (541, 311) with delta (0, 0)
Screenshot: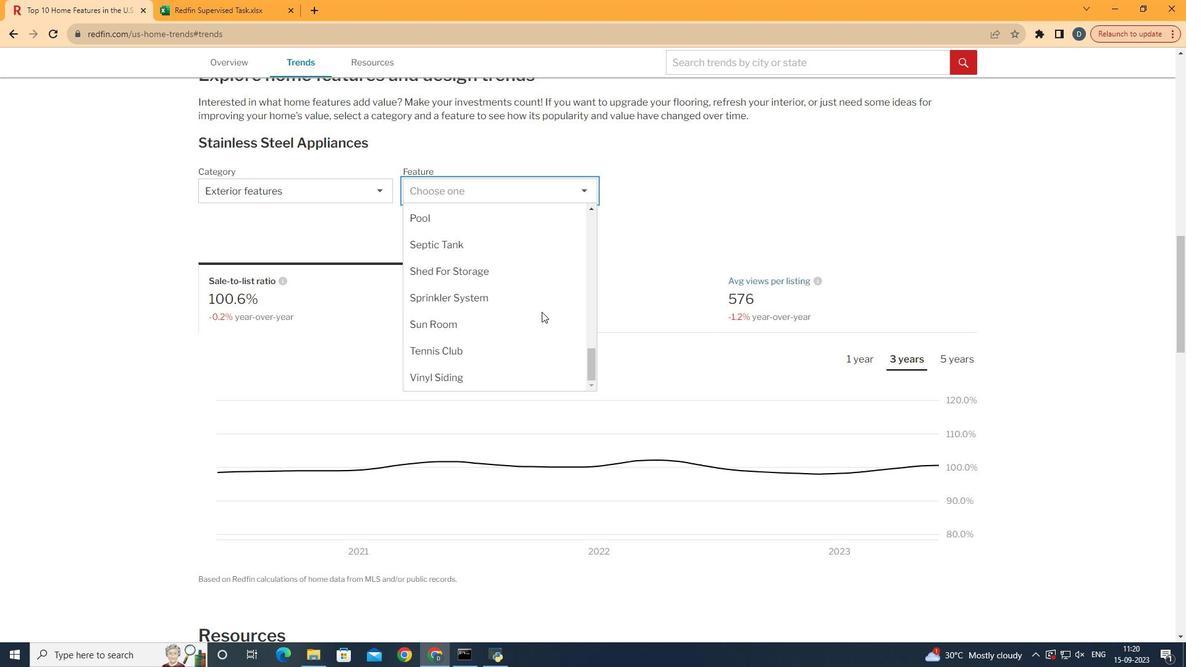 
Action: Mouse scrolled (541, 311) with delta (0, 0)
Screenshot: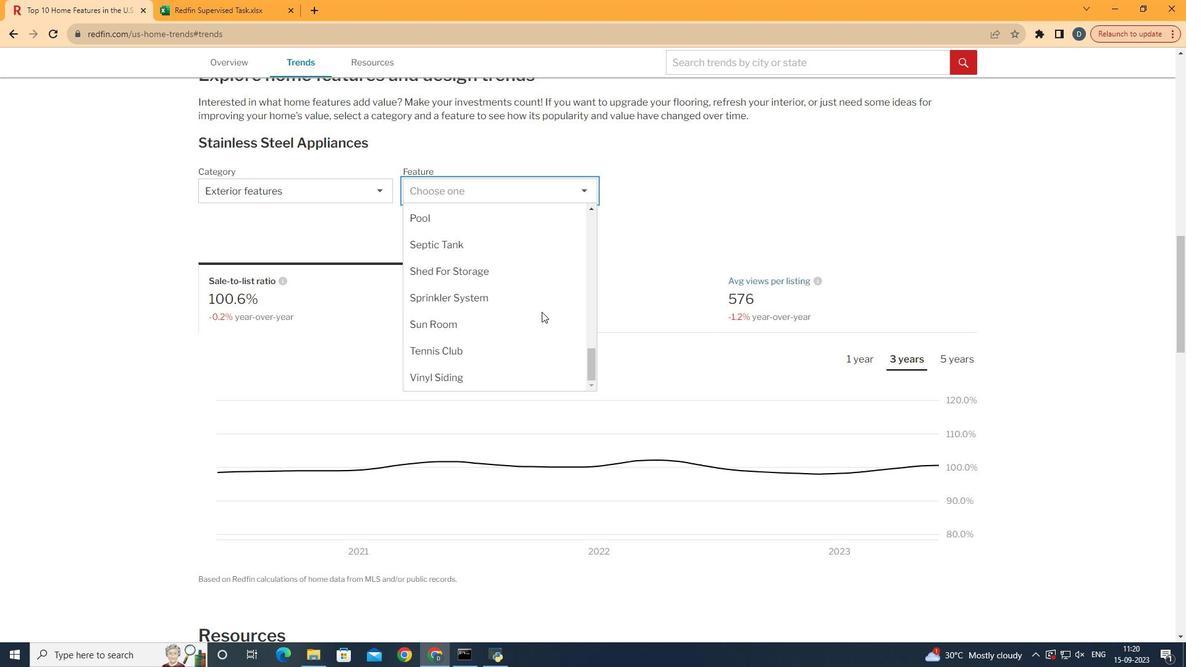 
Action: Mouse scrolled (541, 311) with delta (0, 0)
Screenshot: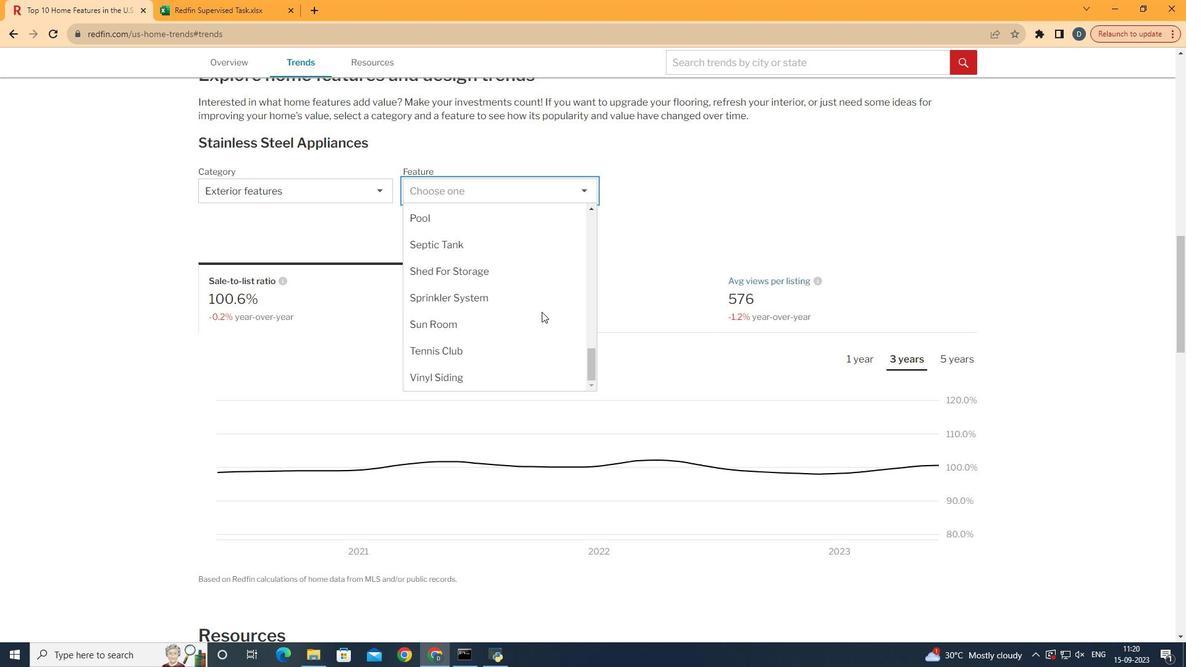 
Action: Mouse scrolled (541, 311) with delta (0, 0)
Screenshot: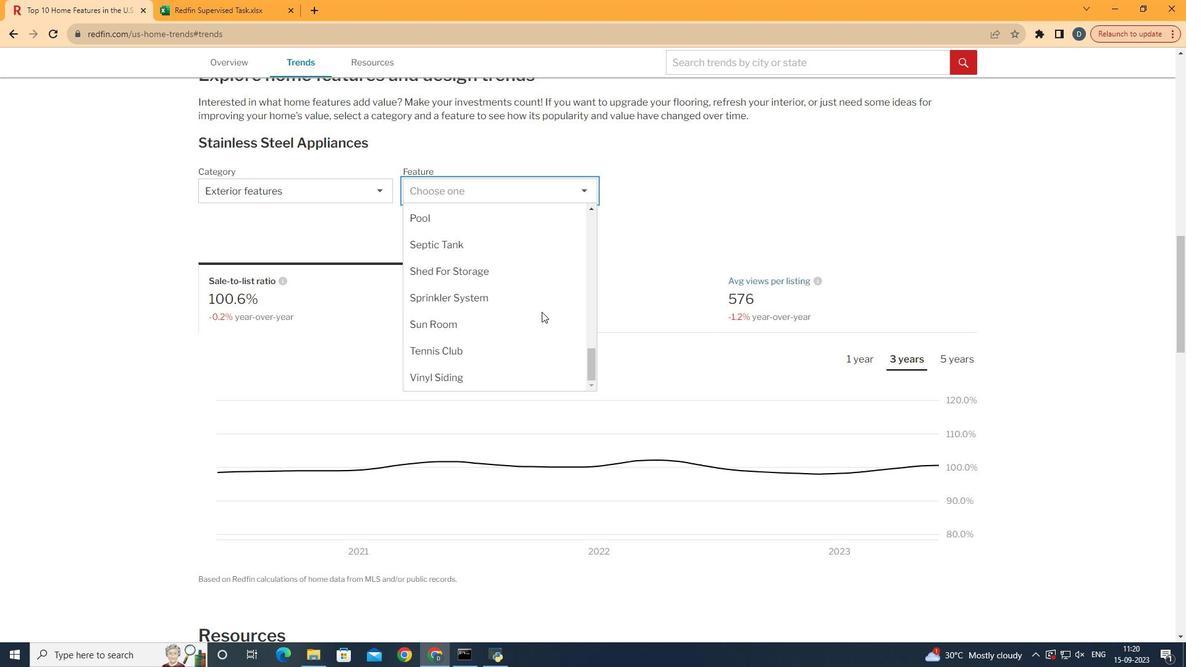 
Action: Mouse scrolled (541, 311) with delta (0, 0)
Screenshot: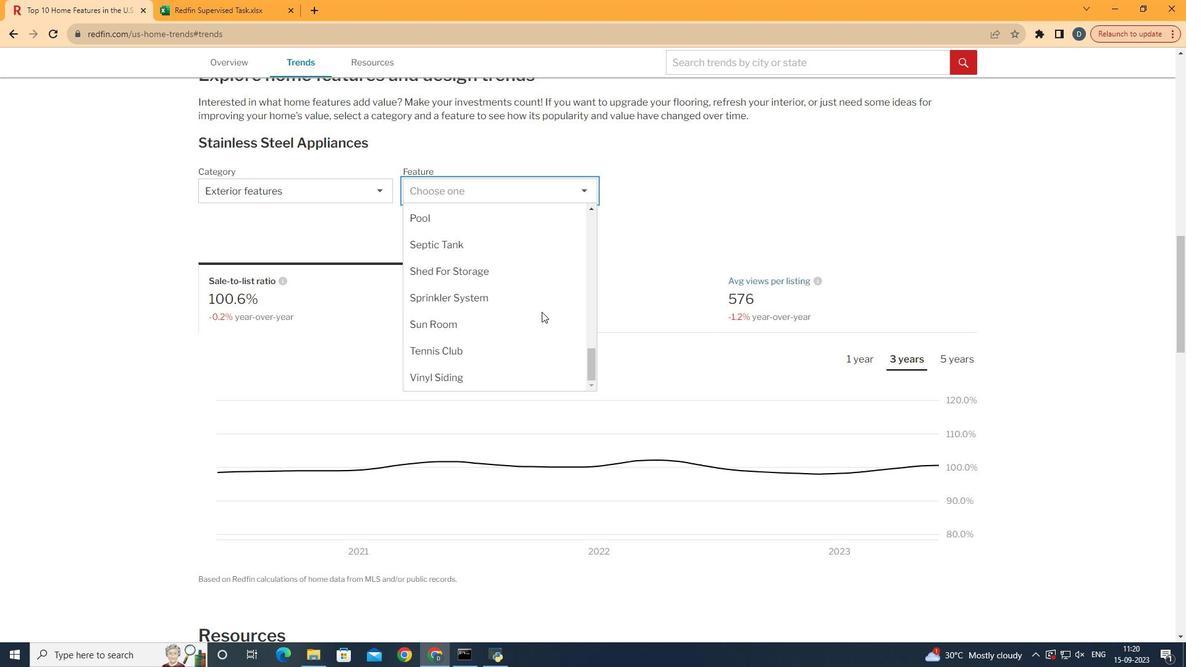 
Action: Mouse scrolled (541, 311) with delta (0, 0)
Screenshot: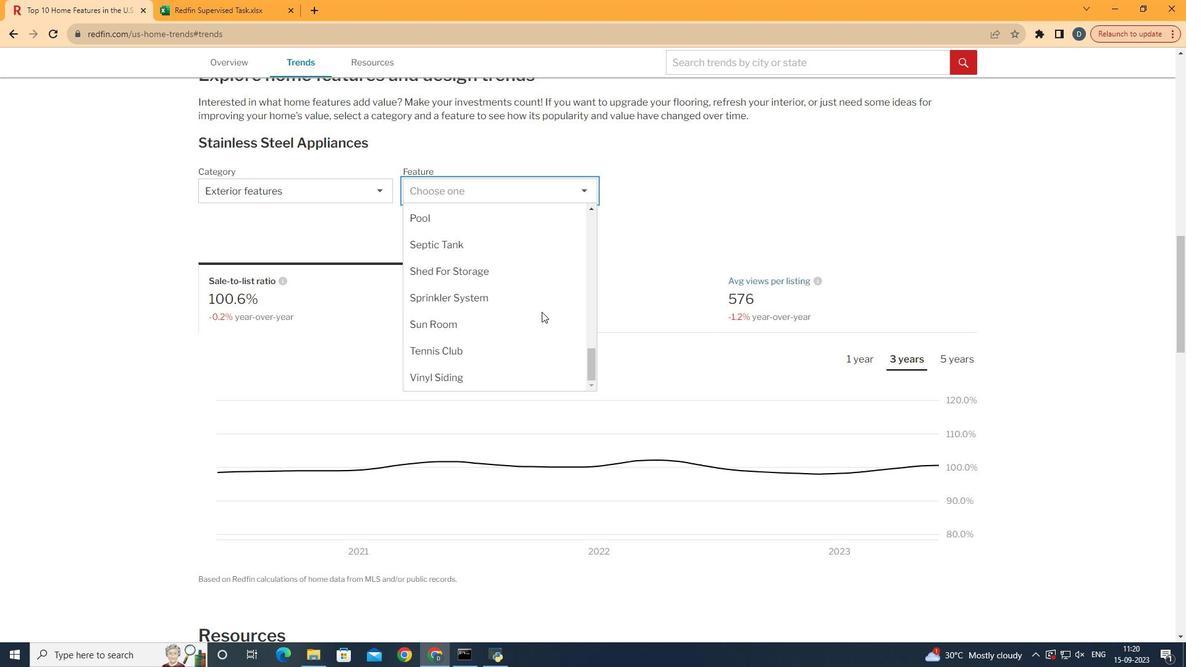 
Action: Mouse moved to (536, 274)
Screenshot: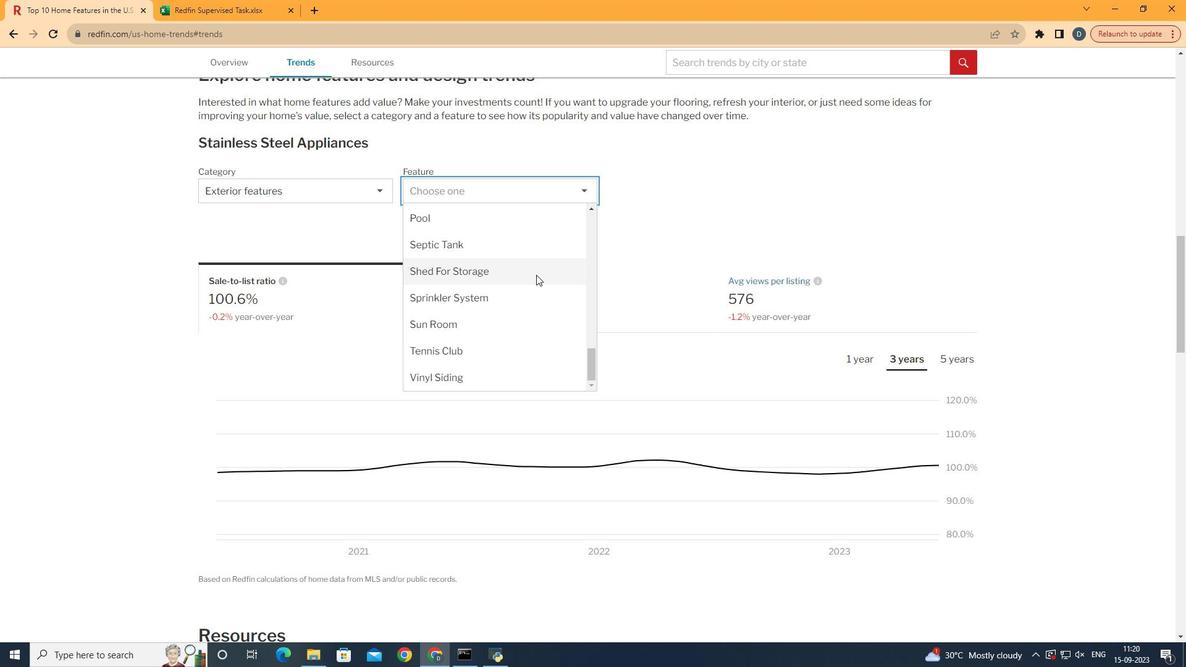 
Action: Mouse pressed left at (536, 274)
Screenshot: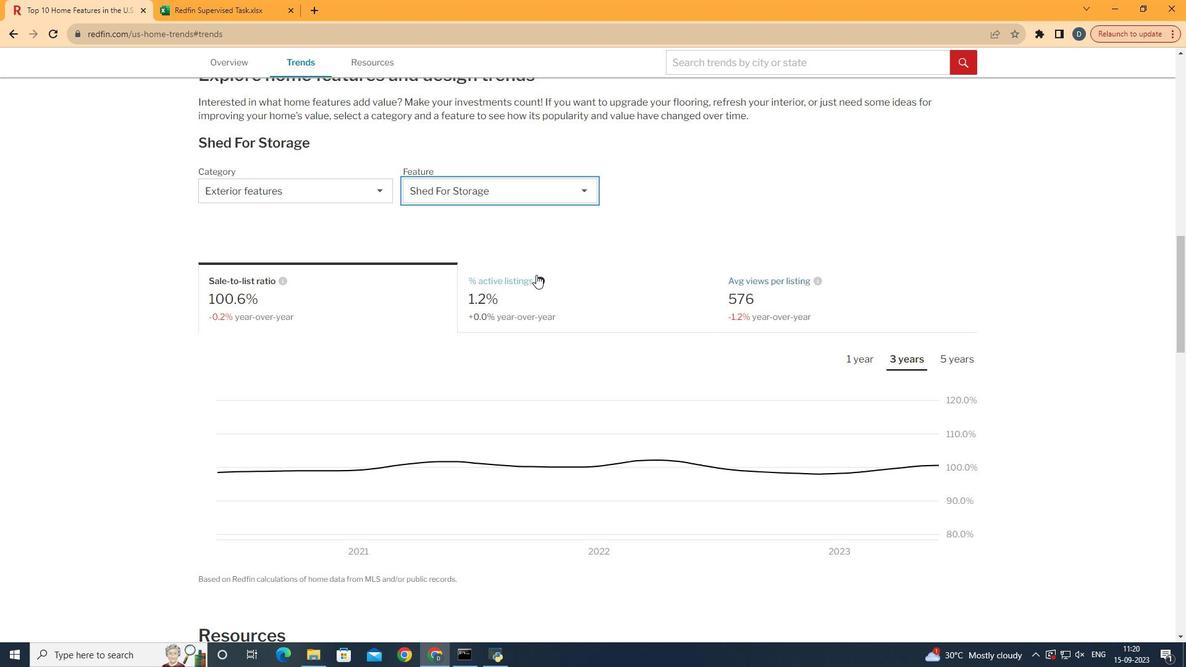 
Action: Mouse moved to (595, 292)
Screenshot: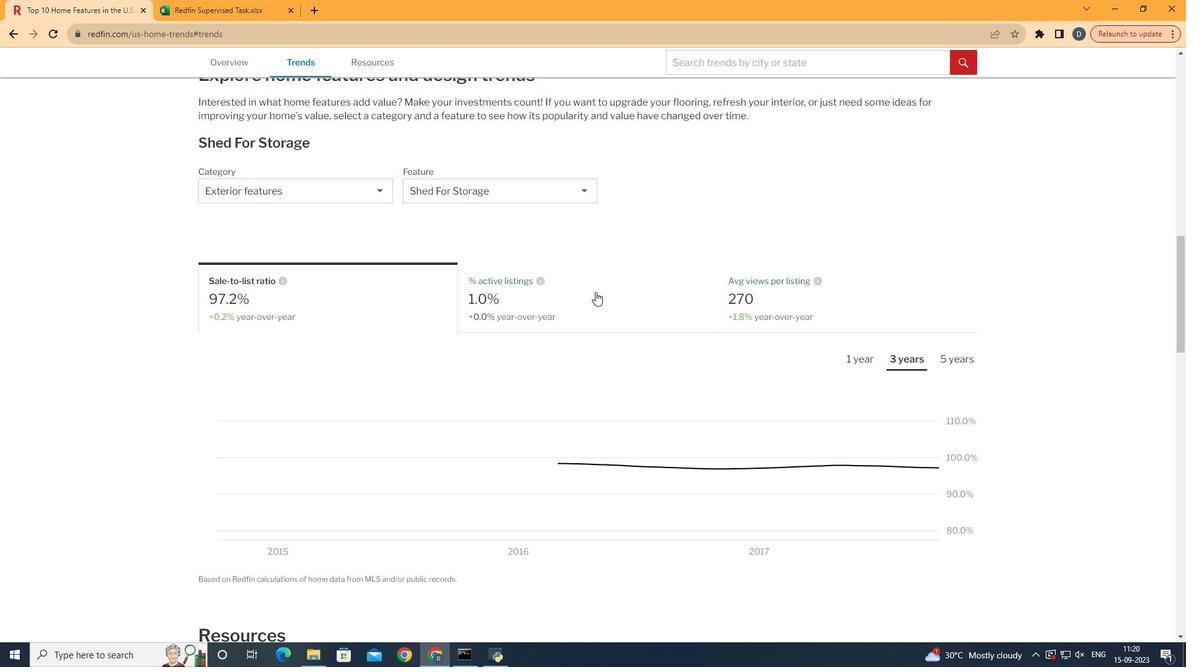 
Action: Mouse pressed left at (595, 292)
Screenshot: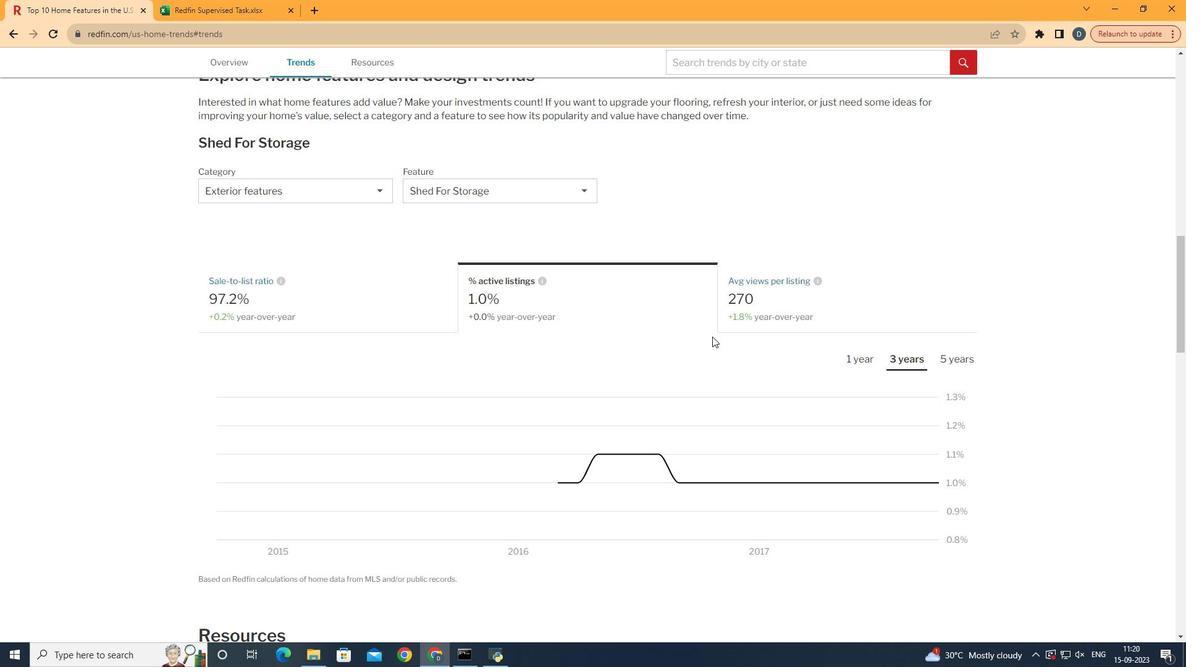 
Action: Mouse moved to (974, 358)
Screenshot: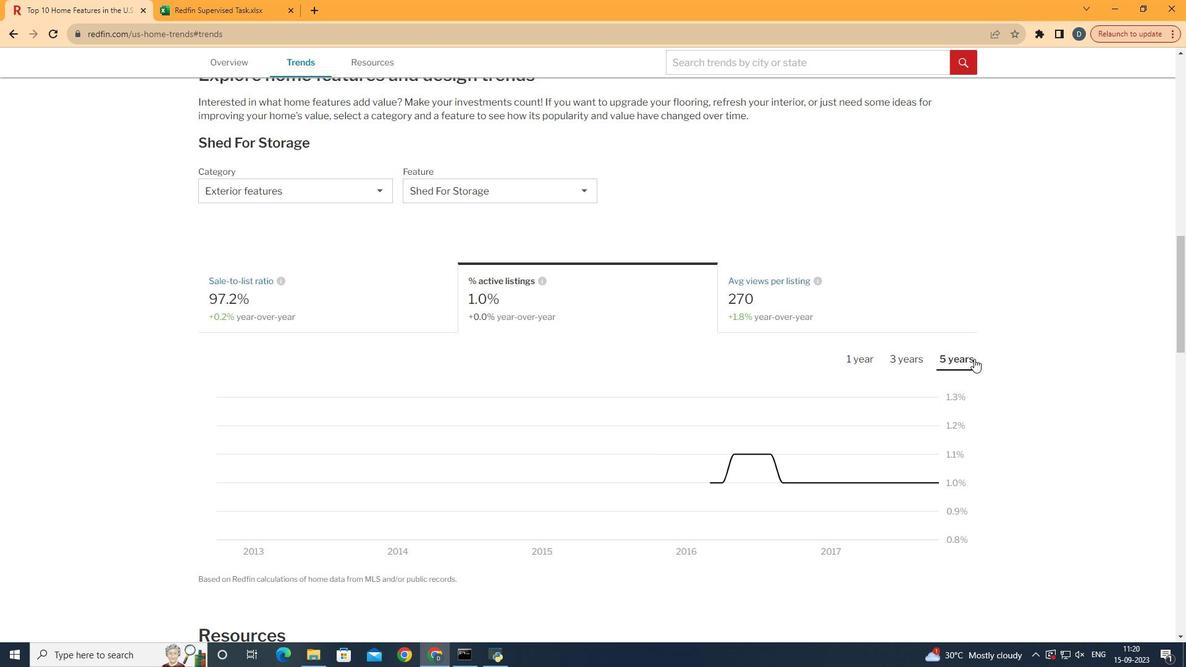 
Action: Mouse pressed left at (974, 358)
Screenshot: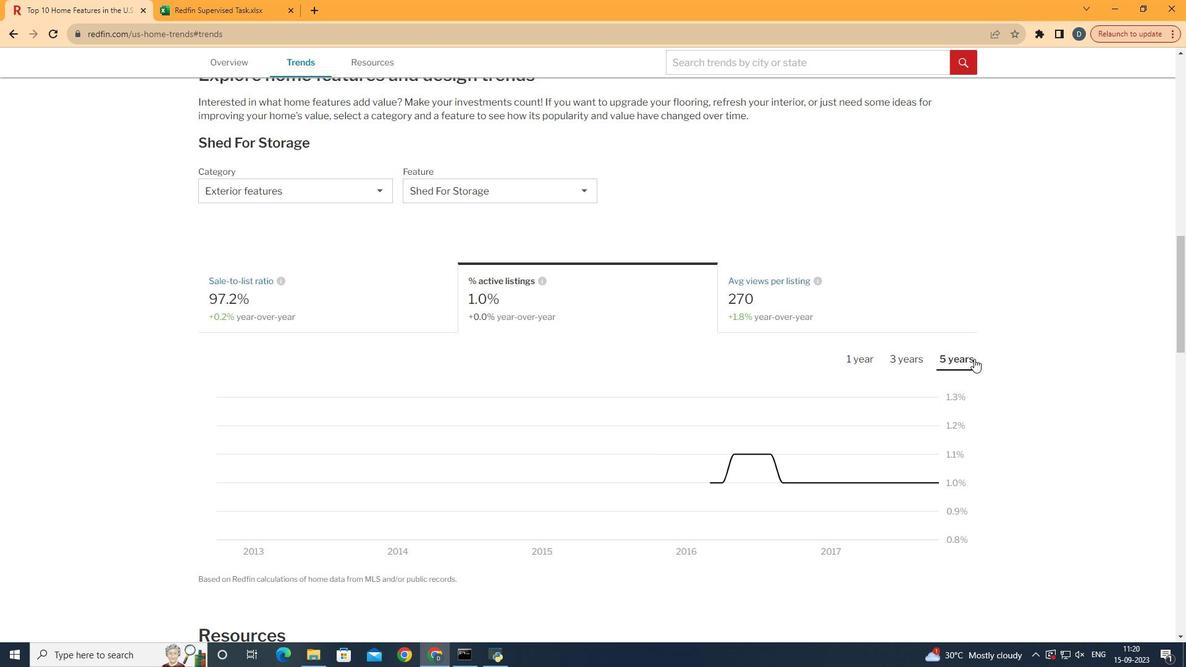 
Action: Mouse moved to (973, 360)
Screenshot: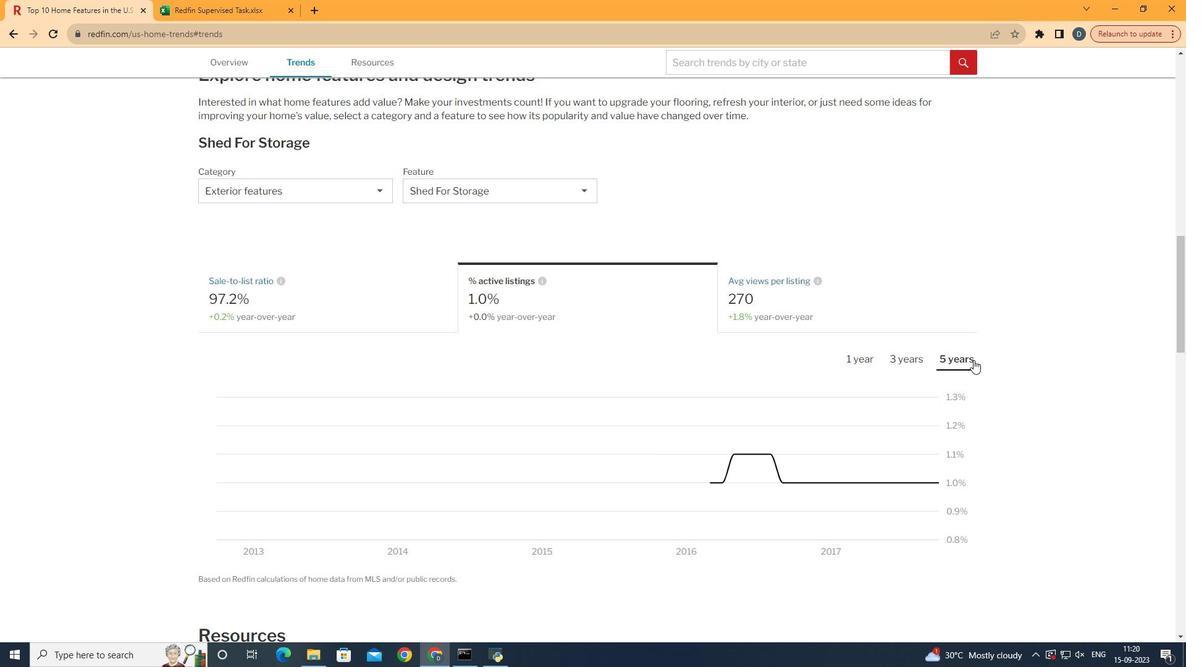 
